 Task: Create a due date automation trigger when advanced on, 2 working days after a card is due add fields without custom field "Resume" set to a number greater than 1 and greater than 10 at 11:00 AM.
Action: Mouse moved to (1068, 326)
Screenshot: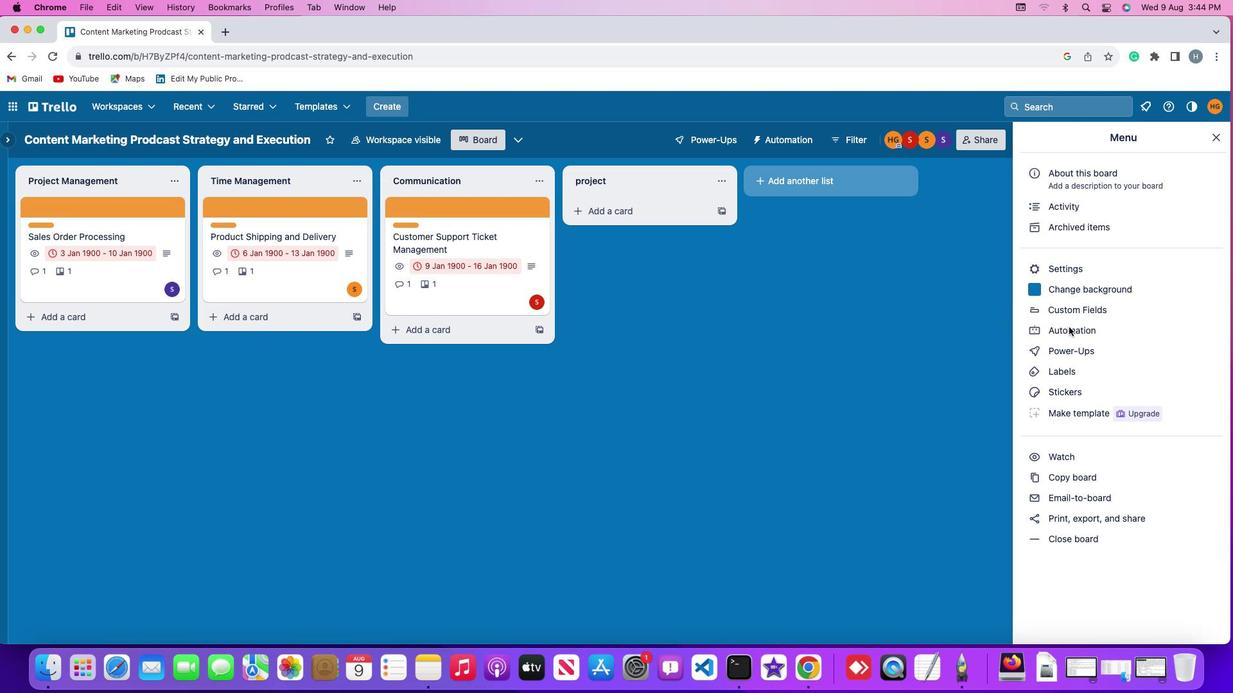 
Action: Mouse pressed left at (1068, 326)
Screenshot: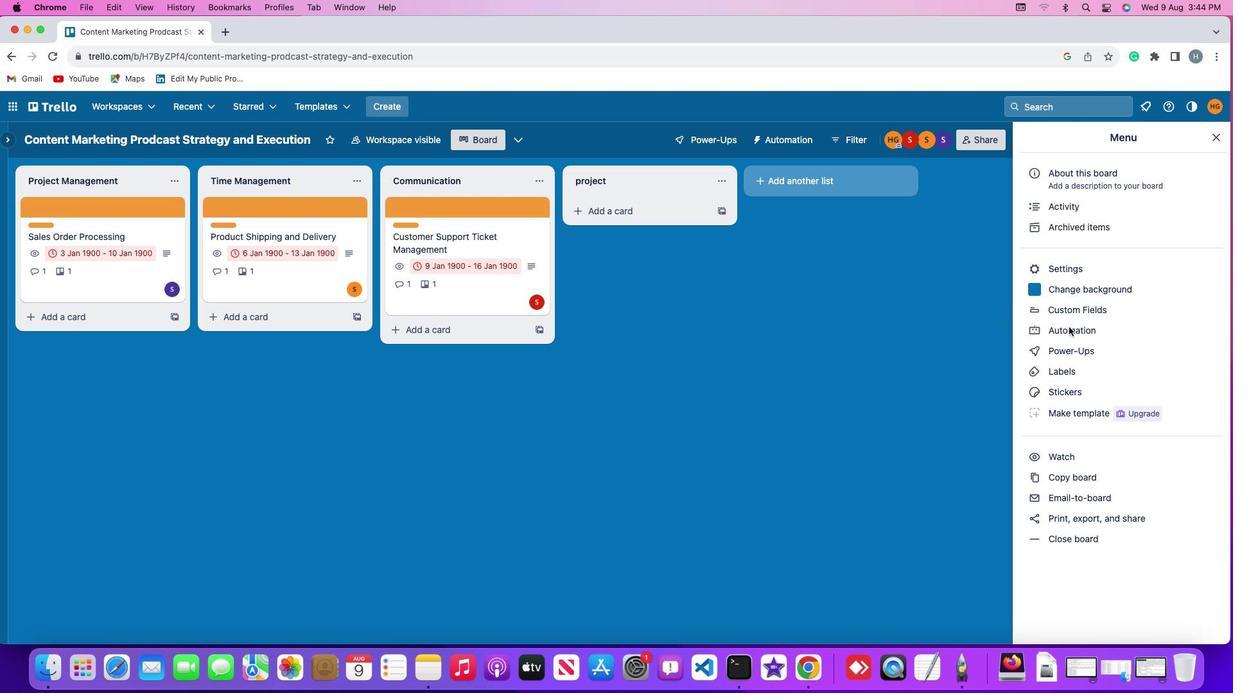 
Action: Mouse pressed left at (1068, 326)
Screenshot: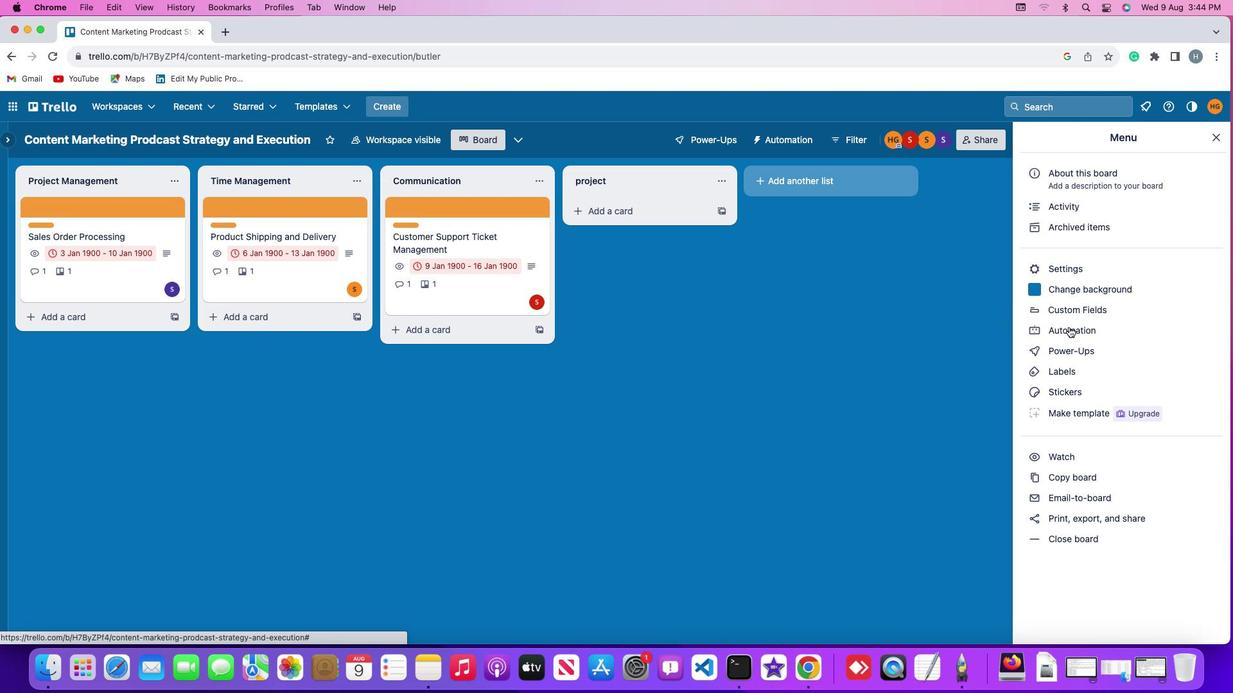 
Action: Mouse moved to (61, 299)
Screenshot: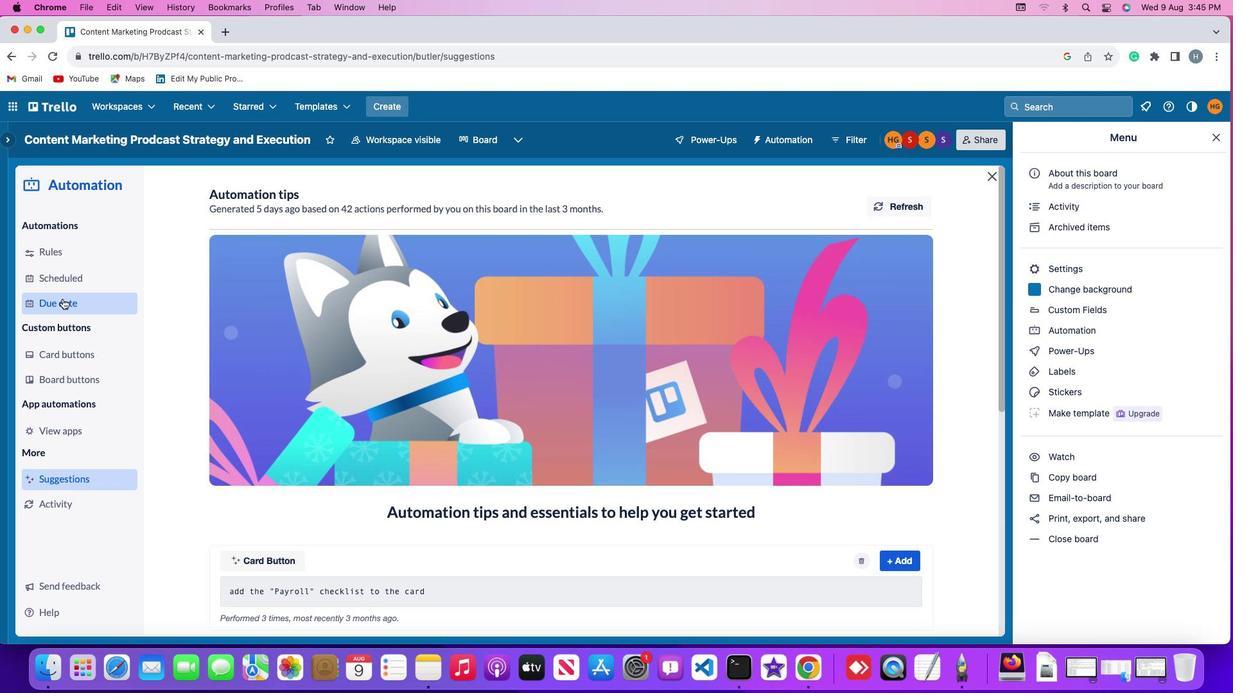
Action: Mouse pressed left at (61, 299)
Screenshot: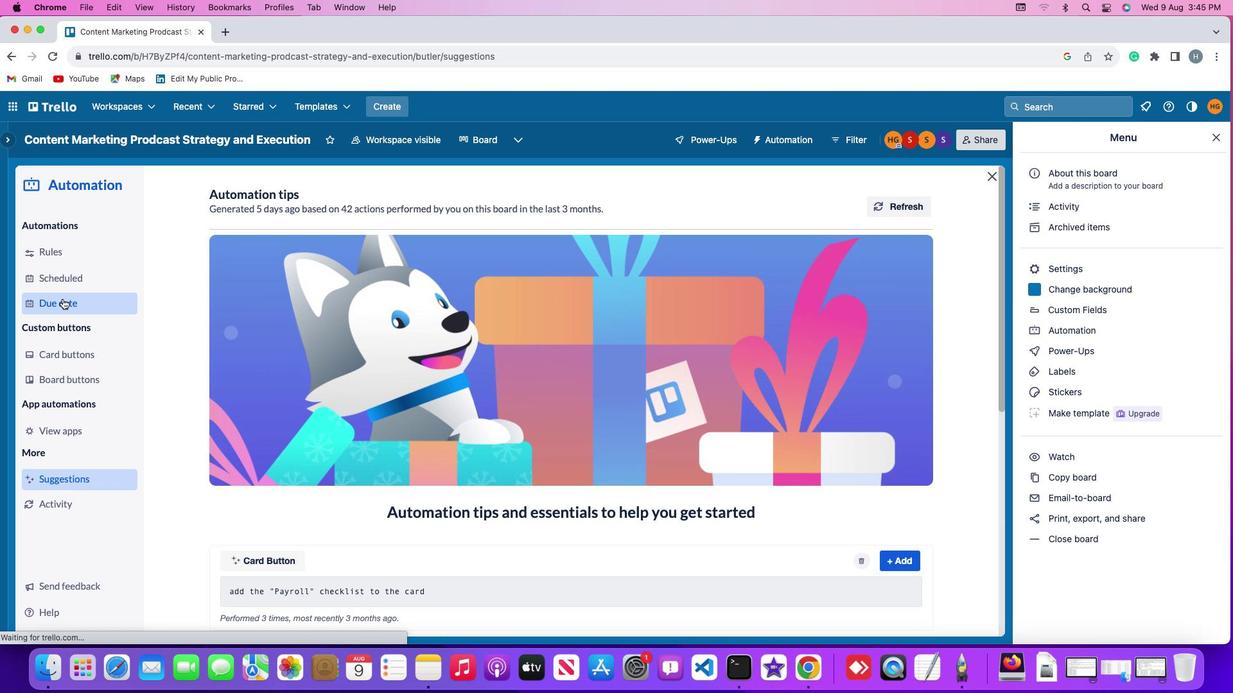 
Action: Mouse moved to (870, 201)
Screenshot: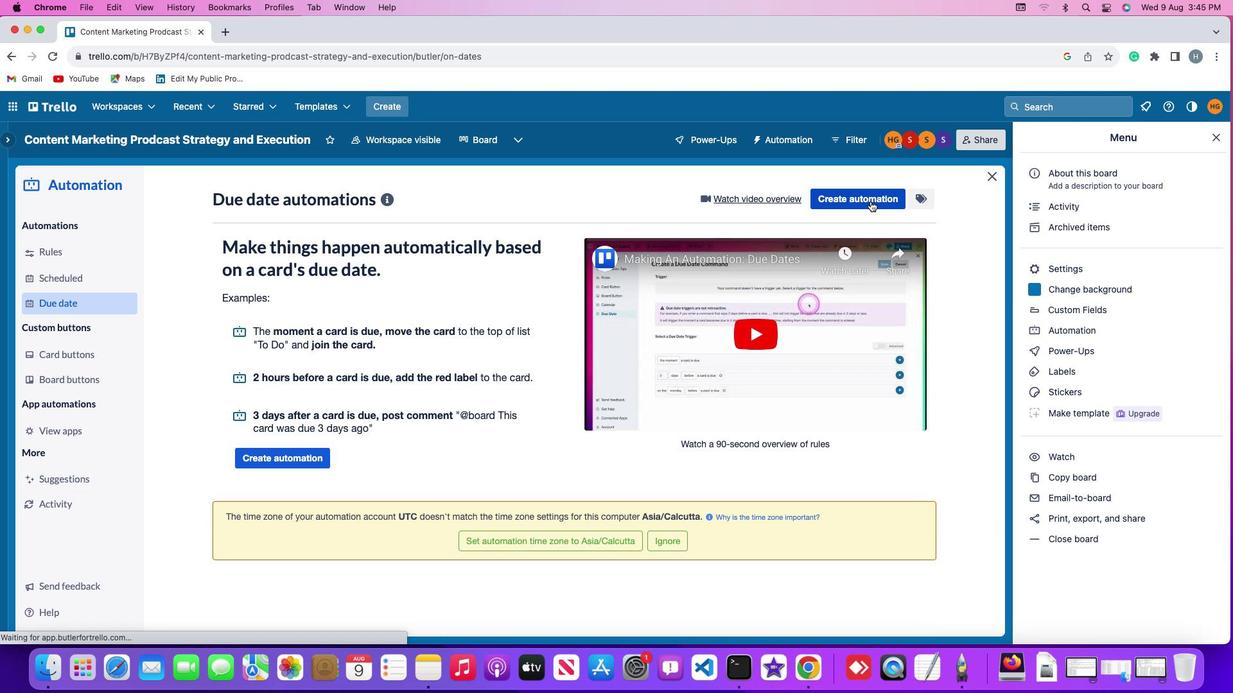 
Action: Mouse pressed left at (870, 201)
Screenshot: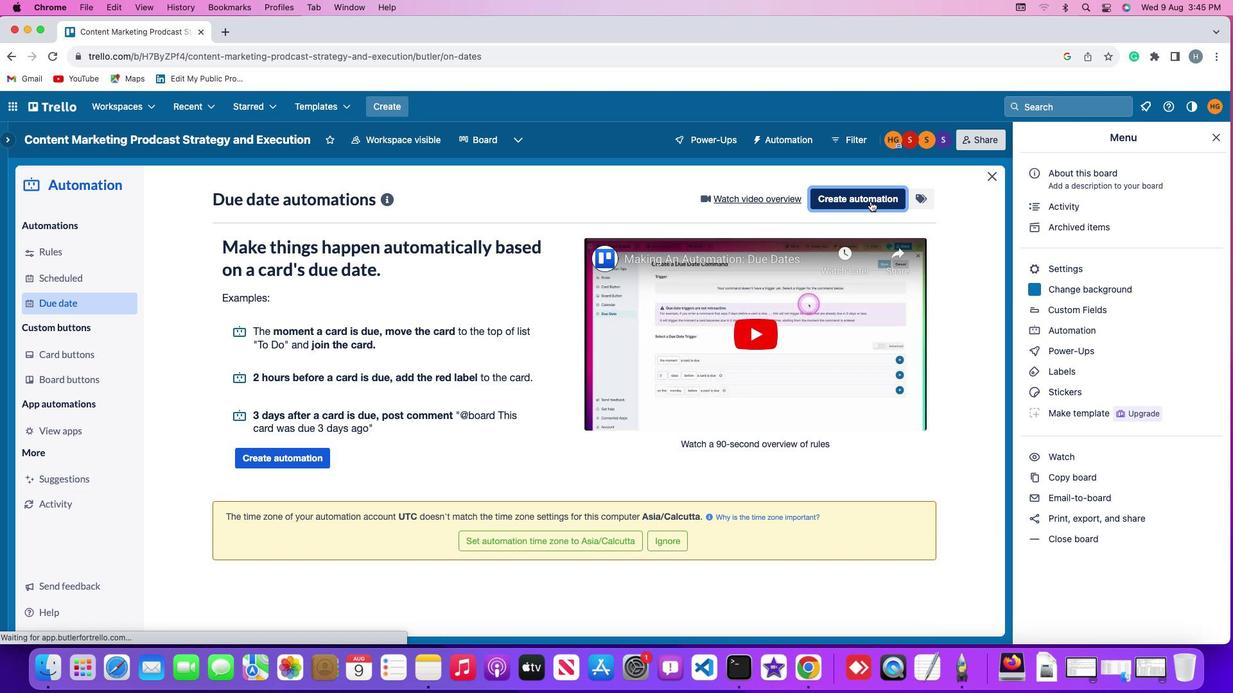 
Action: Mouse moved to (258, 325)
Screenshot: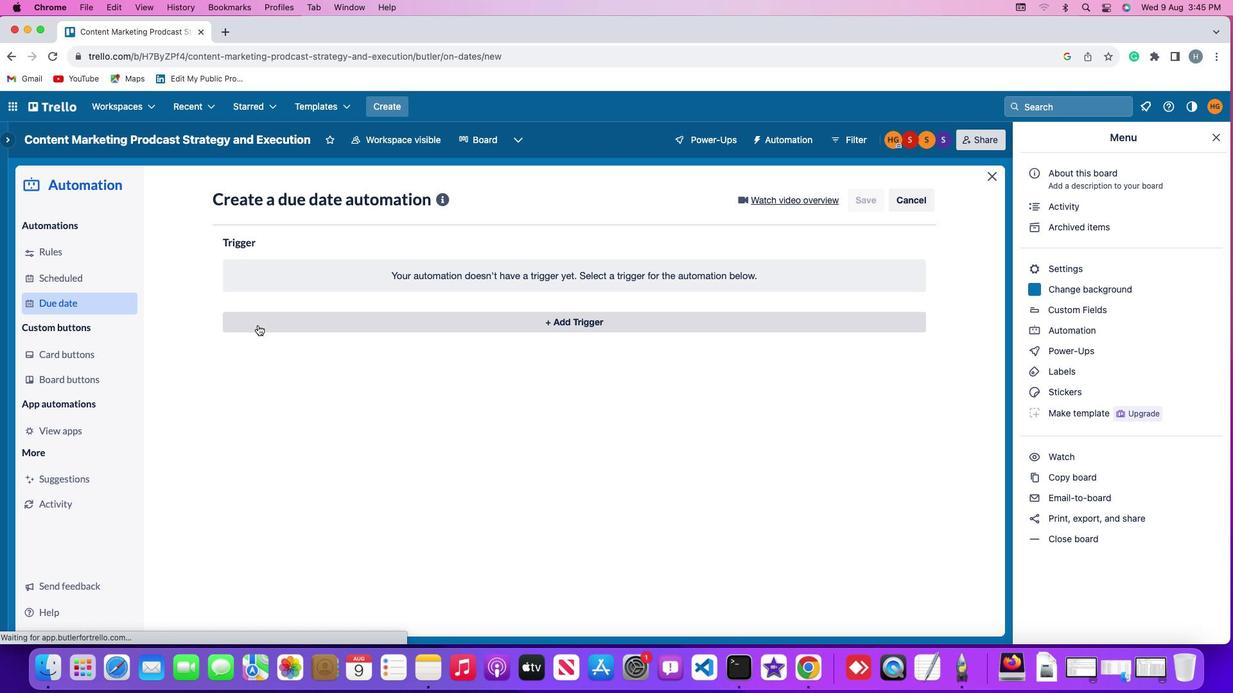 
Action: Mouse pressed left at (258, 325)
Screenshot: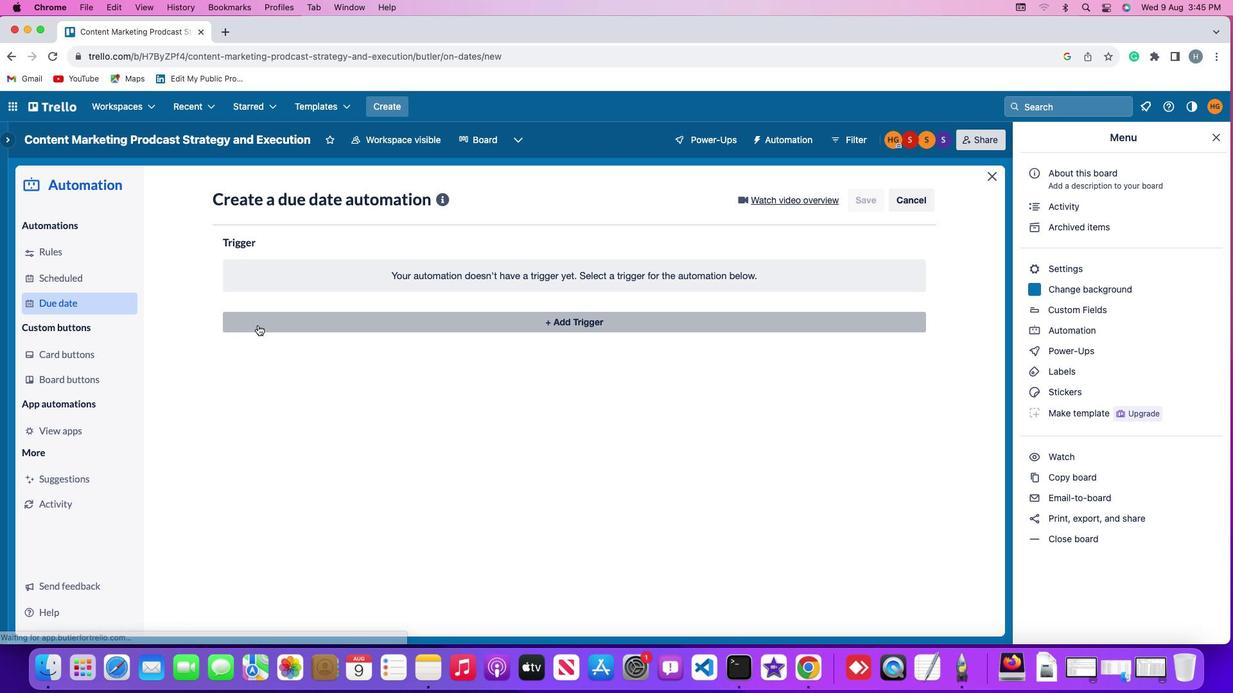 
Action: Mouse moved to (251, 515)
Screenshot: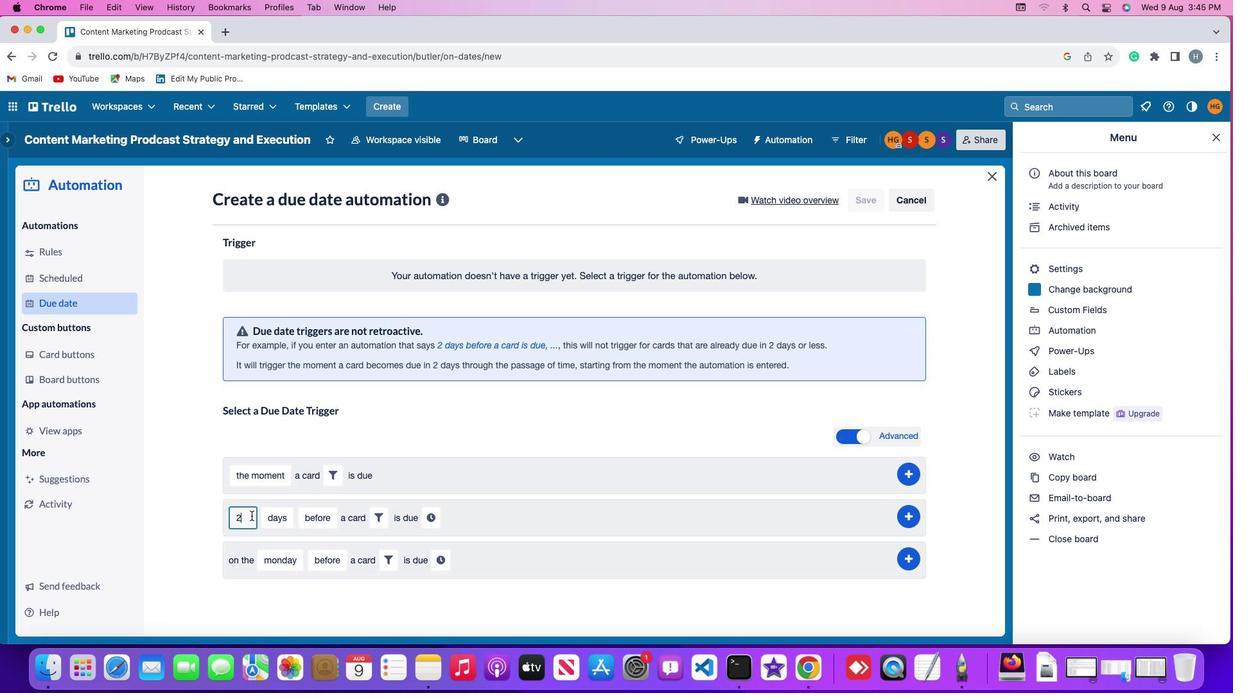 
Action: Mouse pressed left at (251, 515)
Screenshot: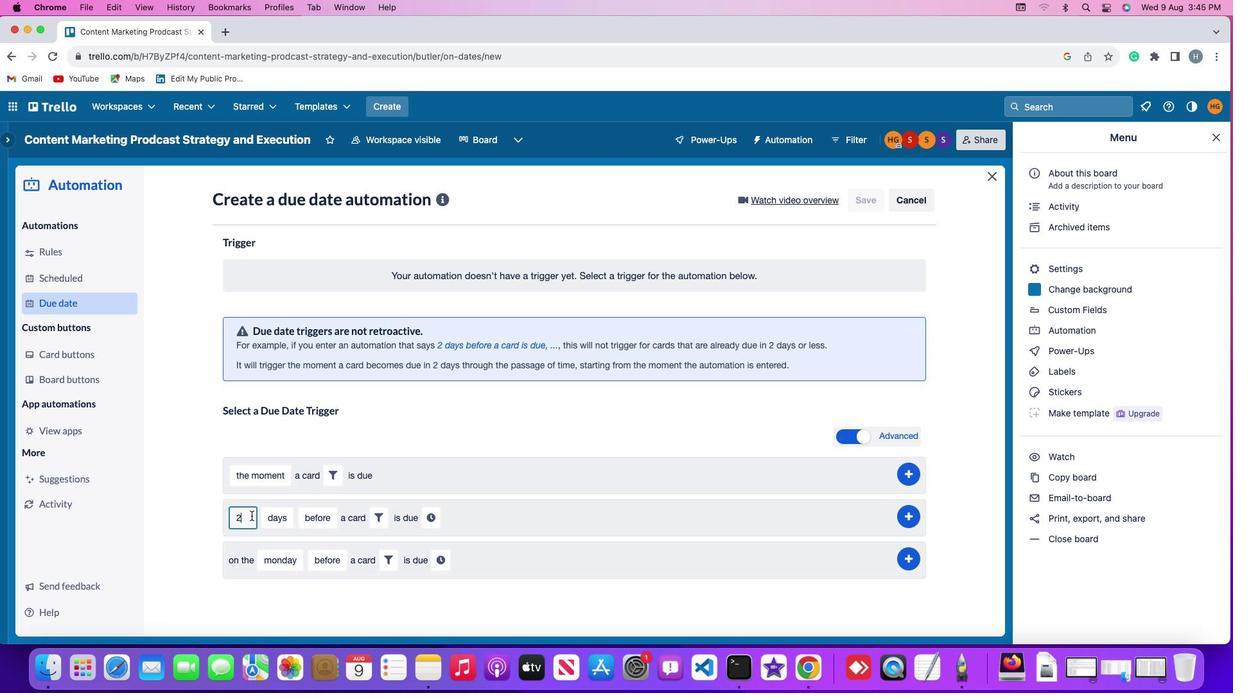 
Action: Mouse moved to (251, 516)
Screenshot: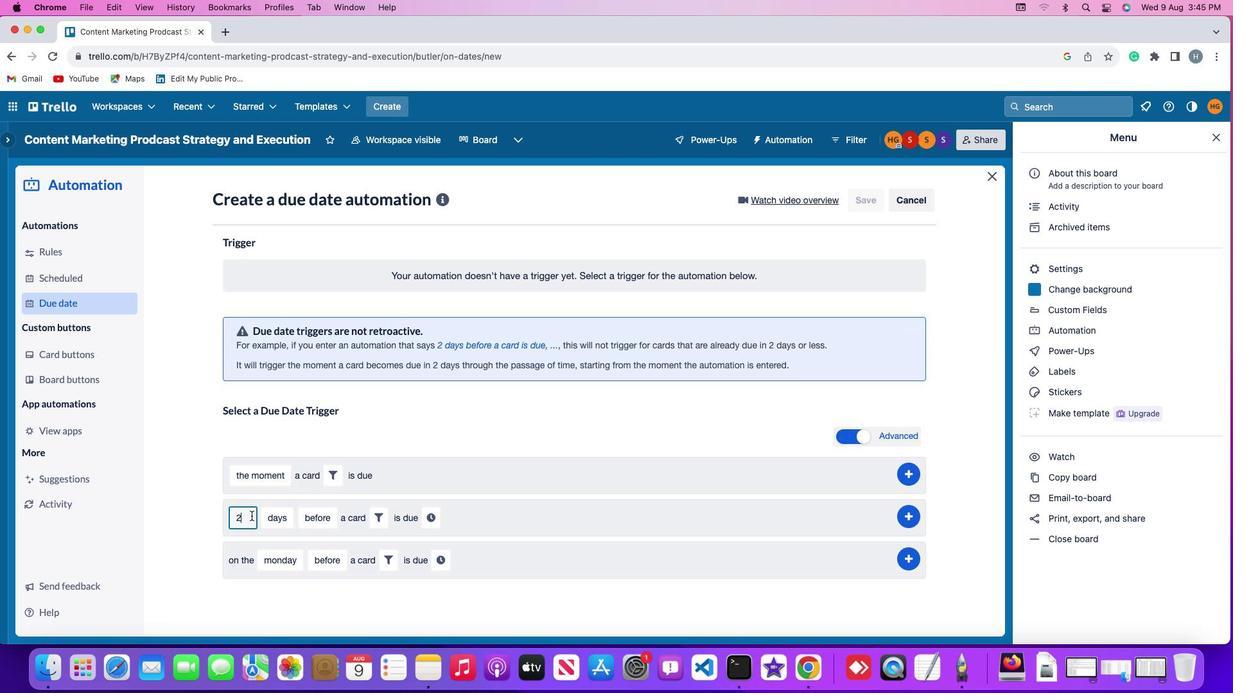 
Action: Key pressed Key.backspace'2'
Screenshot: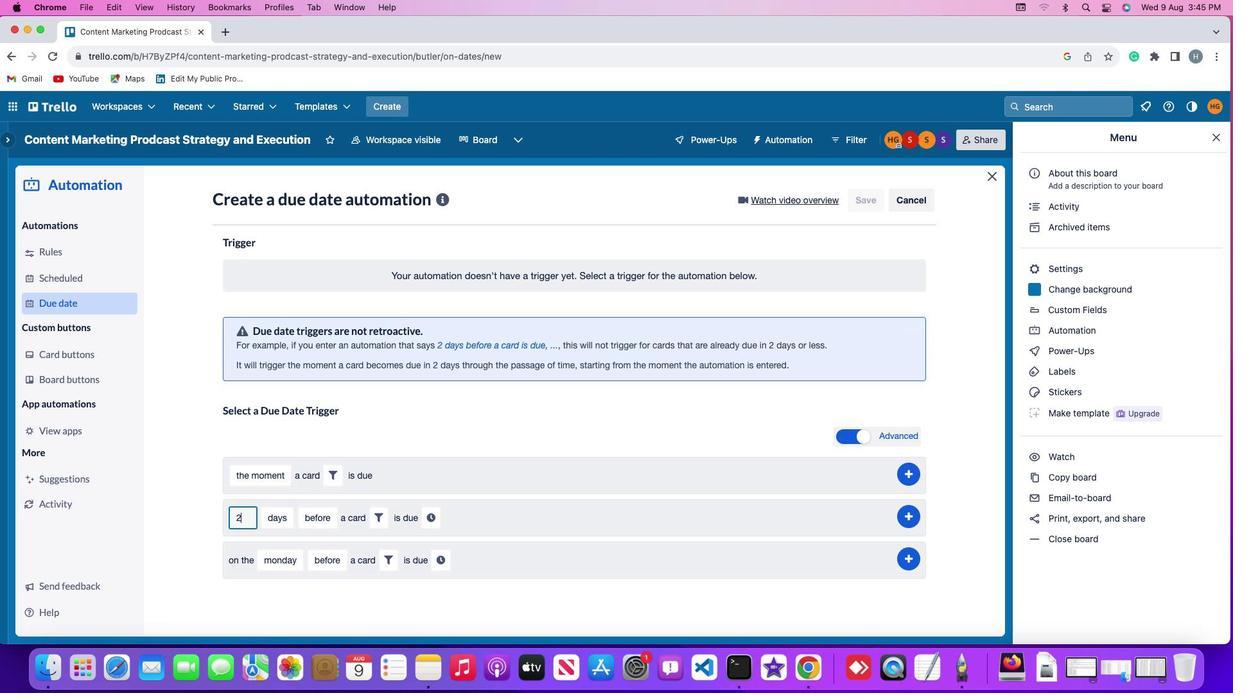 
Action: Mouse moved to (281, 517)
Screenshot: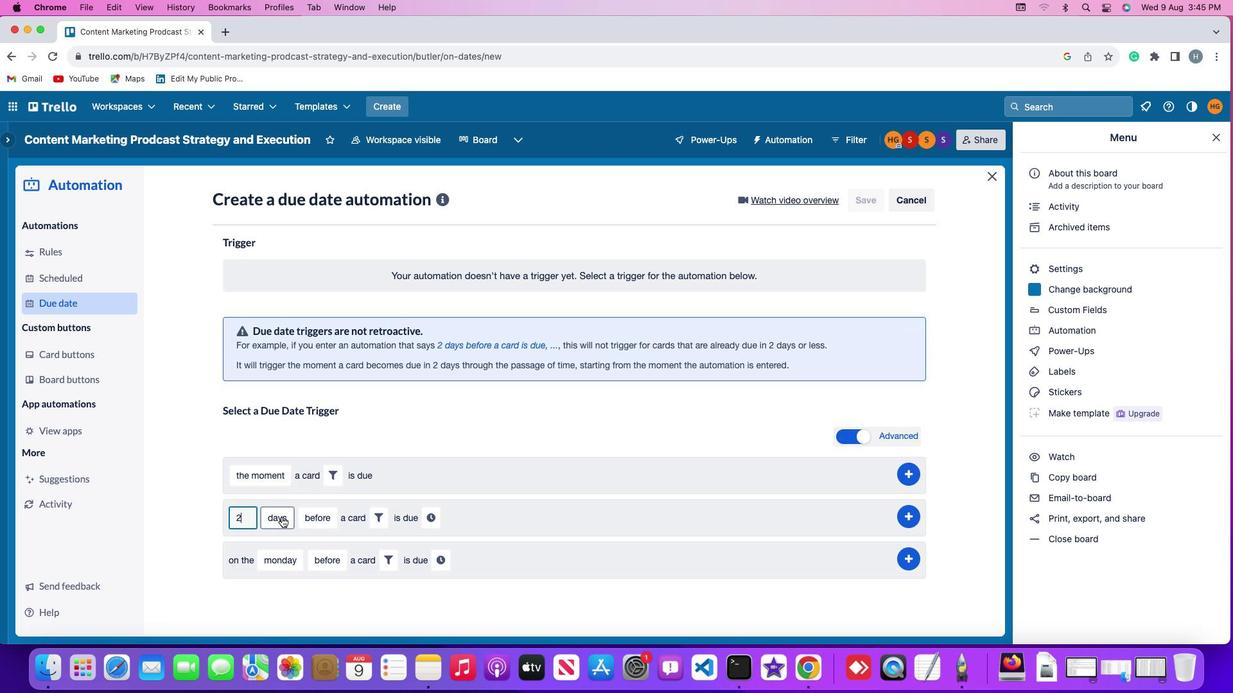 
Action: Mouse pressed left at (281, 517)
Screenshot: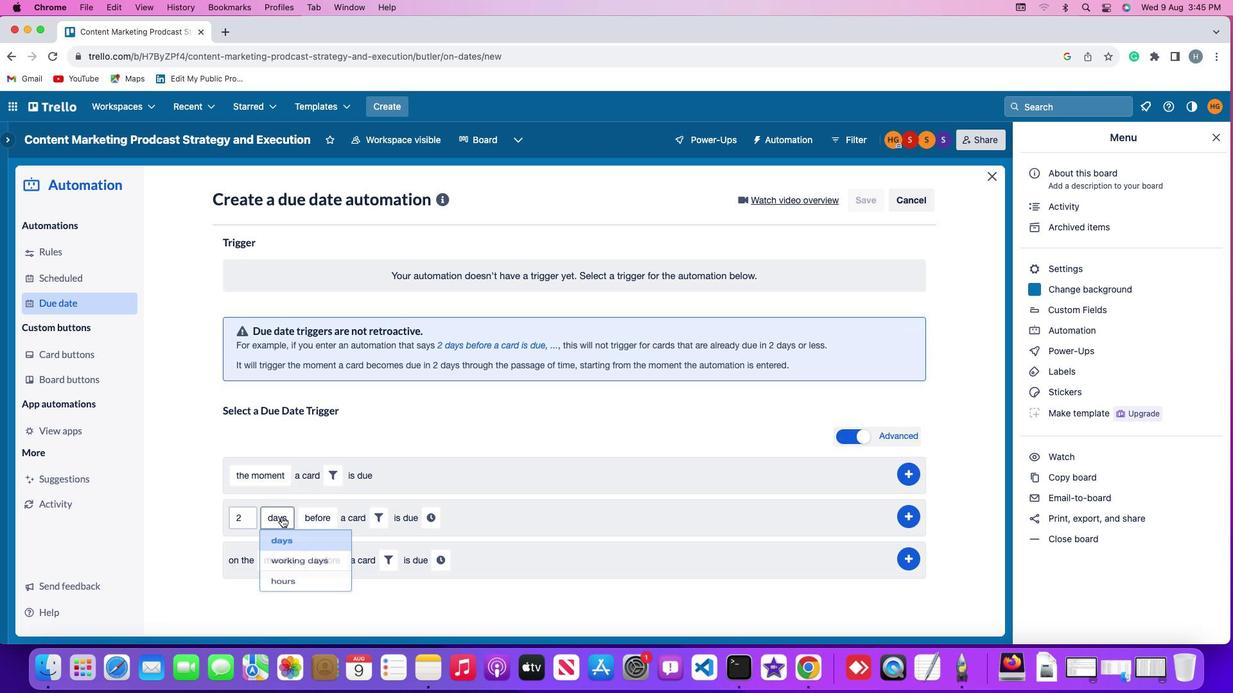 
Action: Mouse moved to (288, 565)
Screenshot: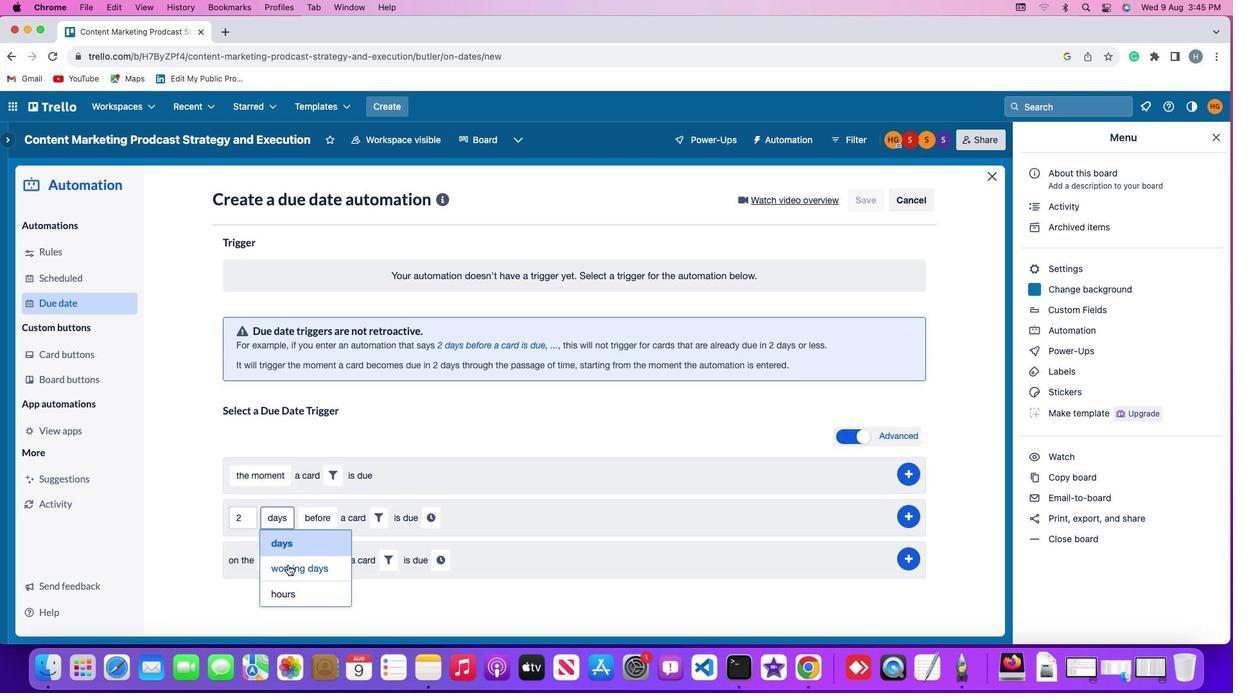 
Action: Mouse pressed left at (288, 565)
Screenshot: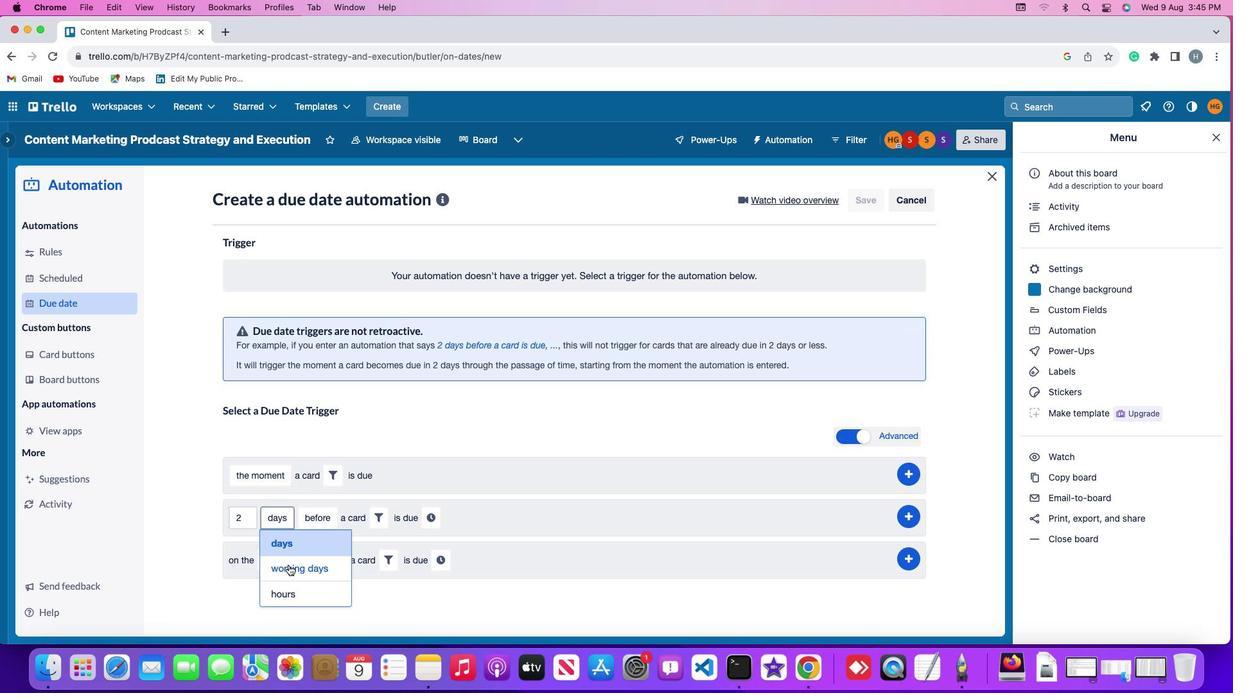 
Action: Mouse moved to (347, 518)
Screenshot: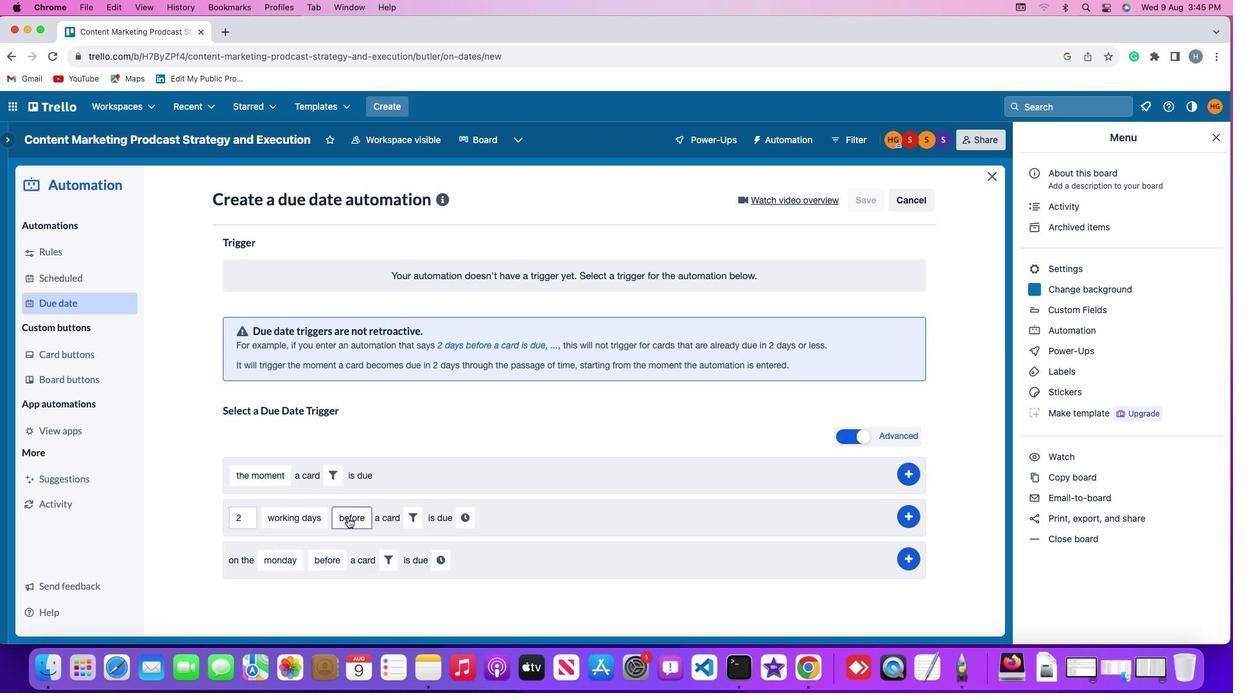 
Action: Mouse pressed left at (347, 518)
Screenshot: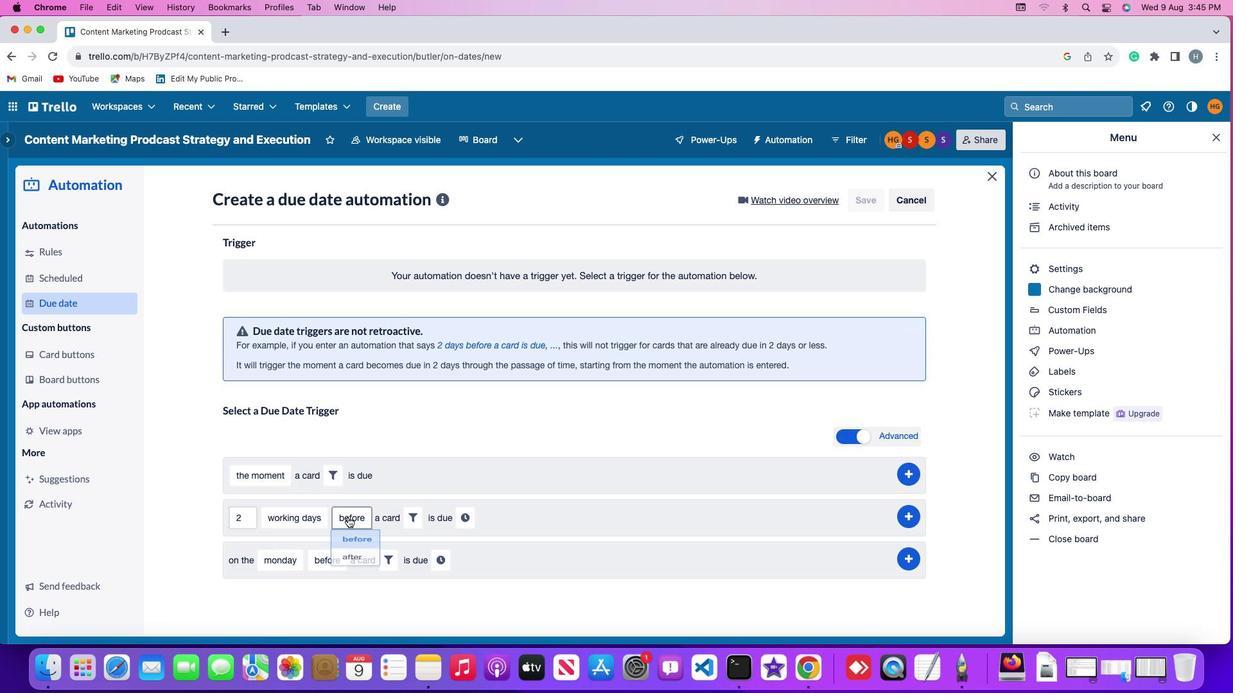 
Action: Mouse moved to (354, 569)
Screenshot: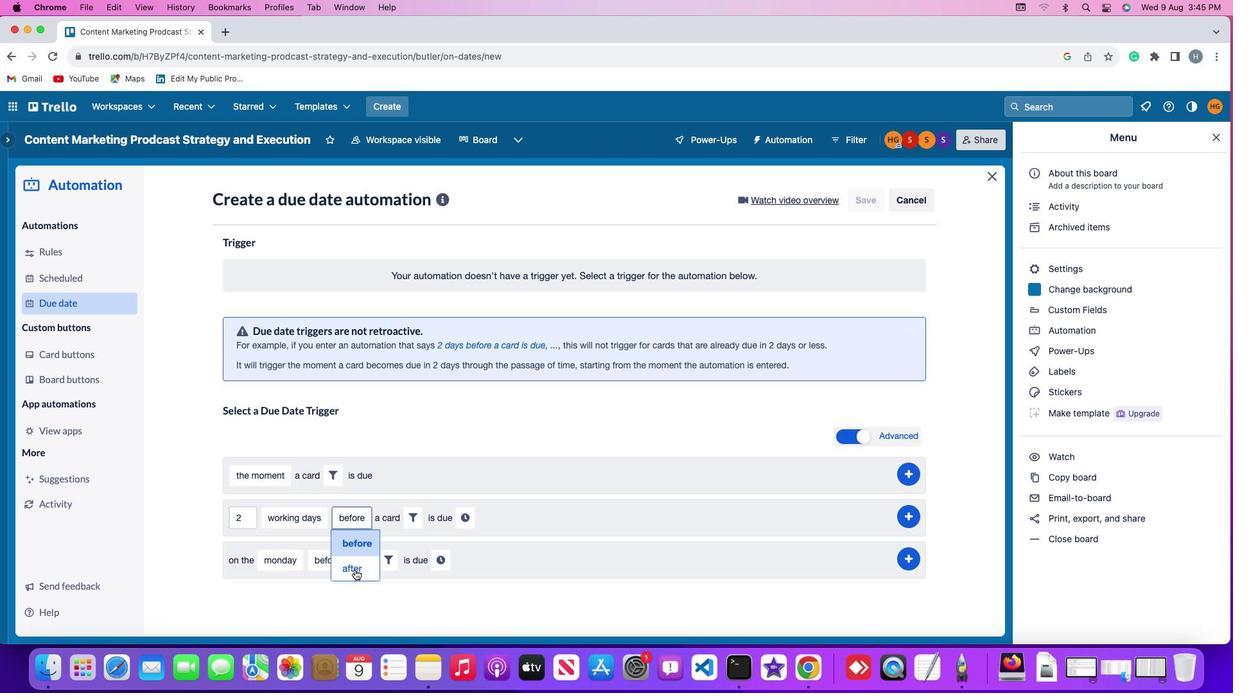 
Action: Mouse pressed left at (354, 569)
Screenshot: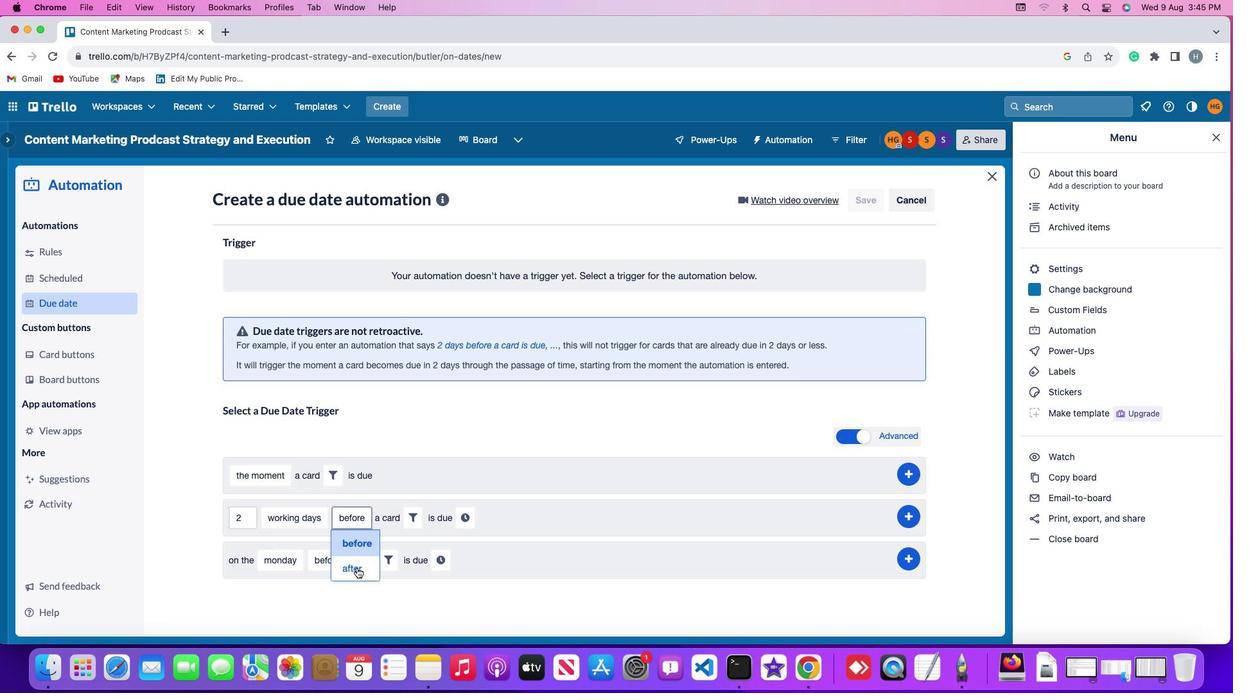 
Action: Mouse moved to (412, 516)
Screenshot: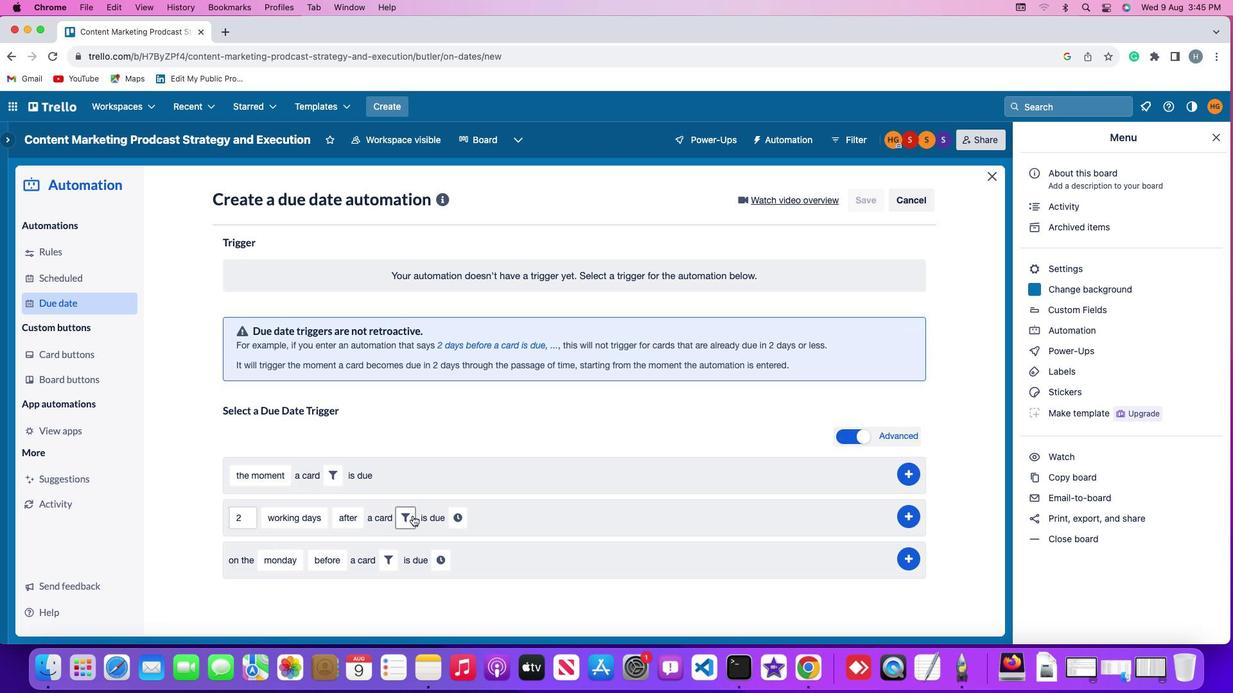 
Action: Mouse pressed left at (412, 516)
Screenshot: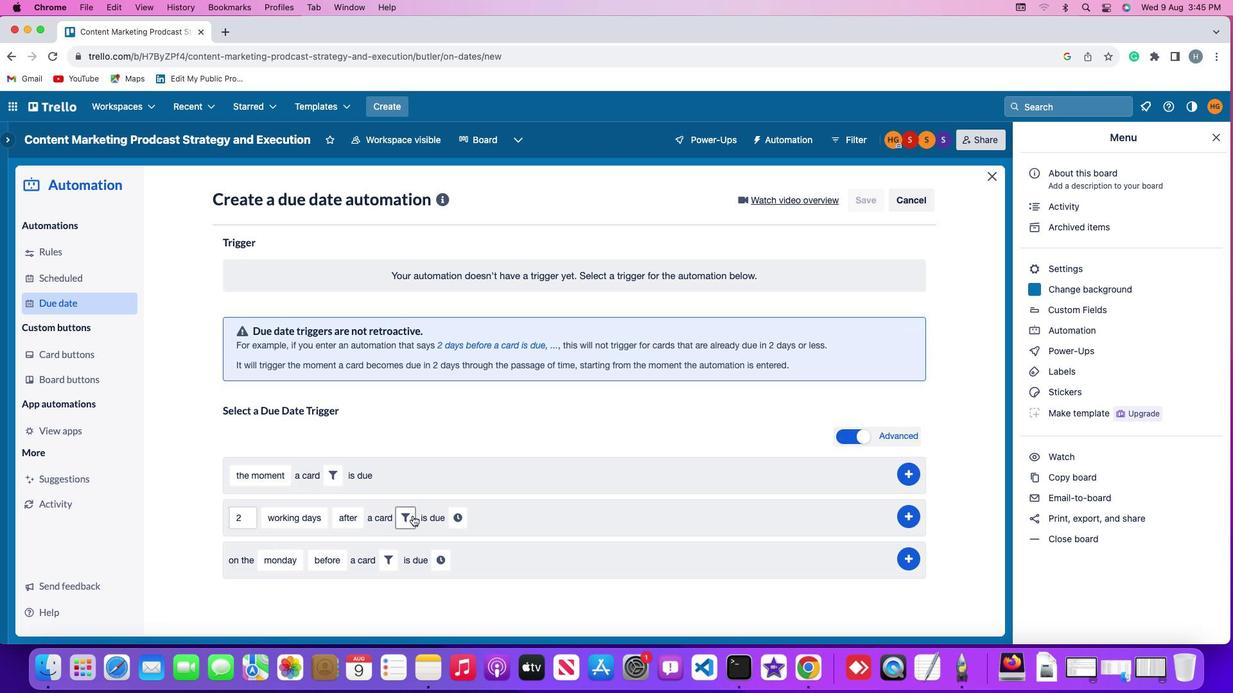 
Action: Mouse moved to (618, 556)
Screenshot: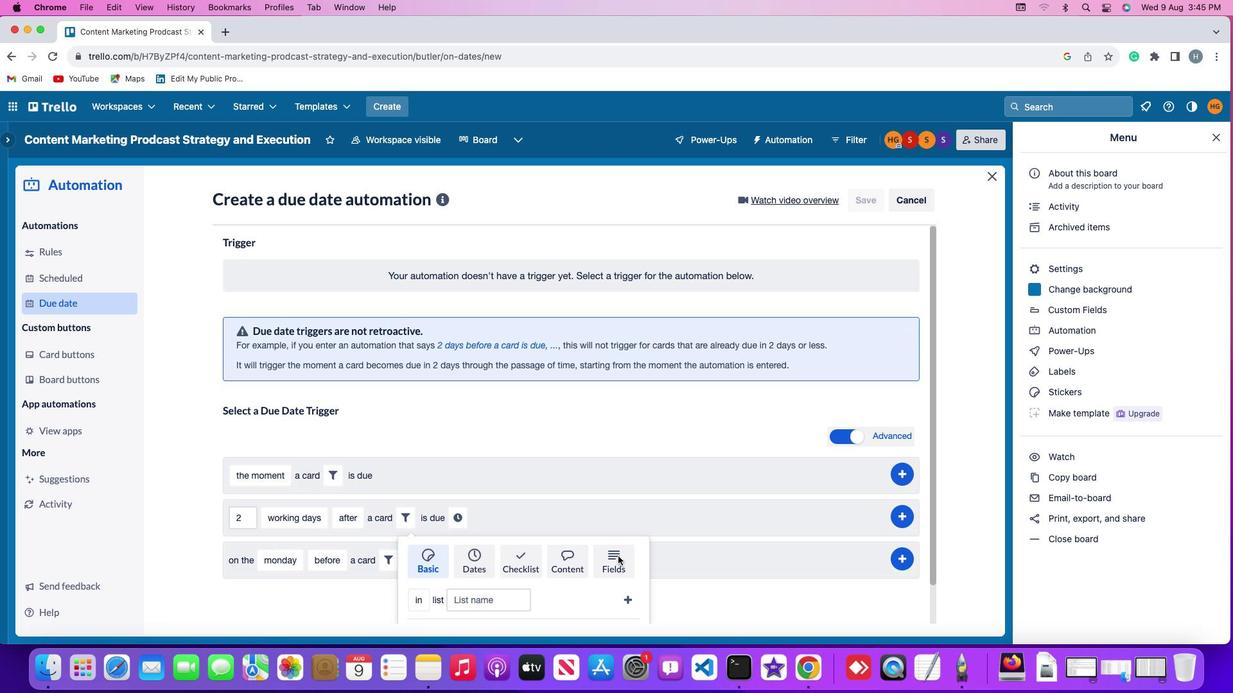 
Action: Mouse pressed left at (618, 556)
Screenshot: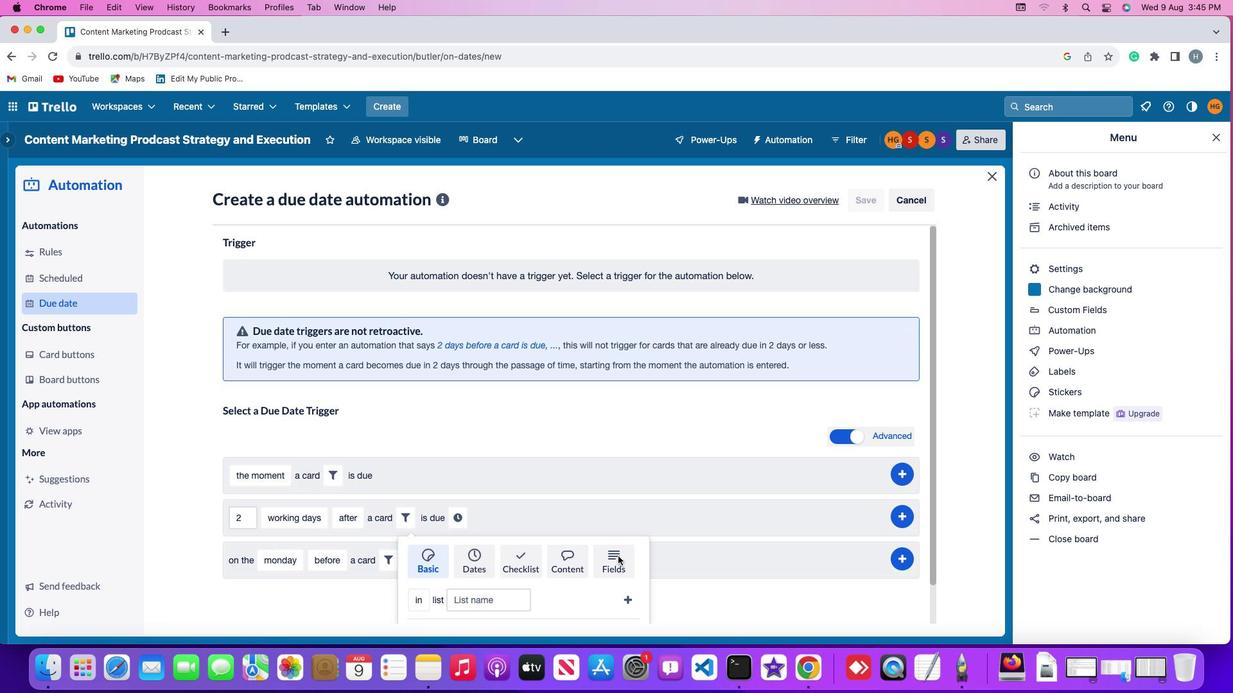 
Action: Mouse moved to (325, 592)
Screenshot: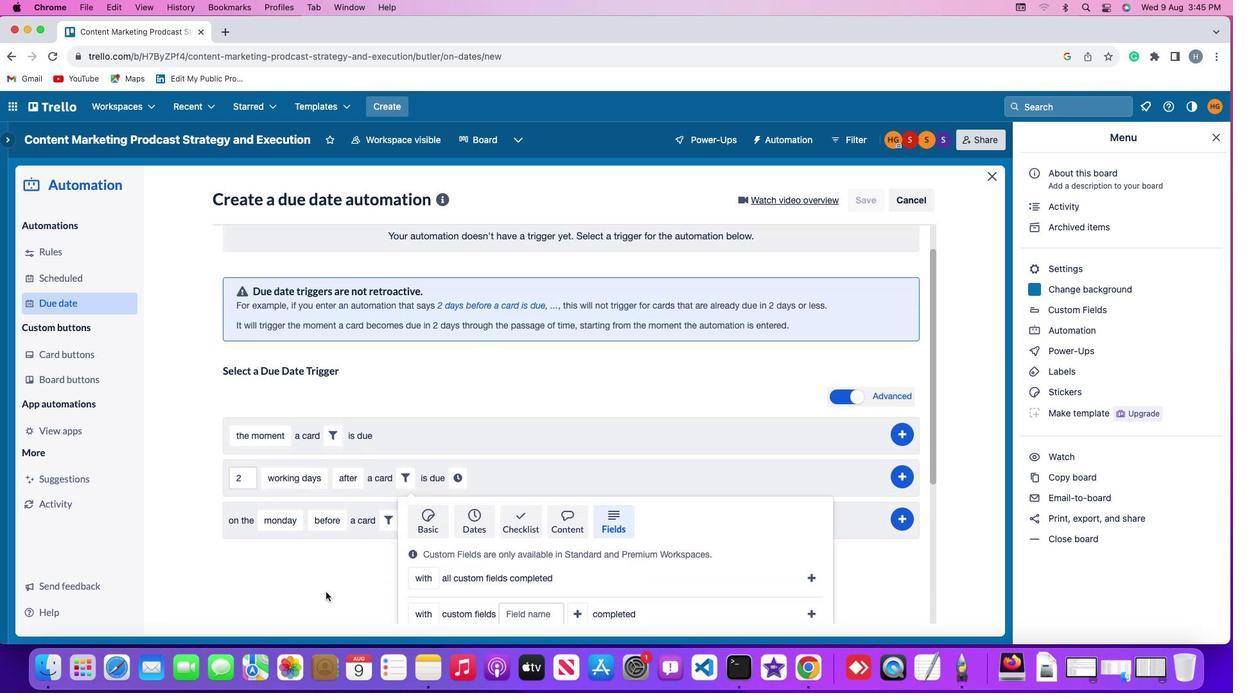 
Action: Mouse scrolled (325, 592) with delta (0, 0)
Screenshot: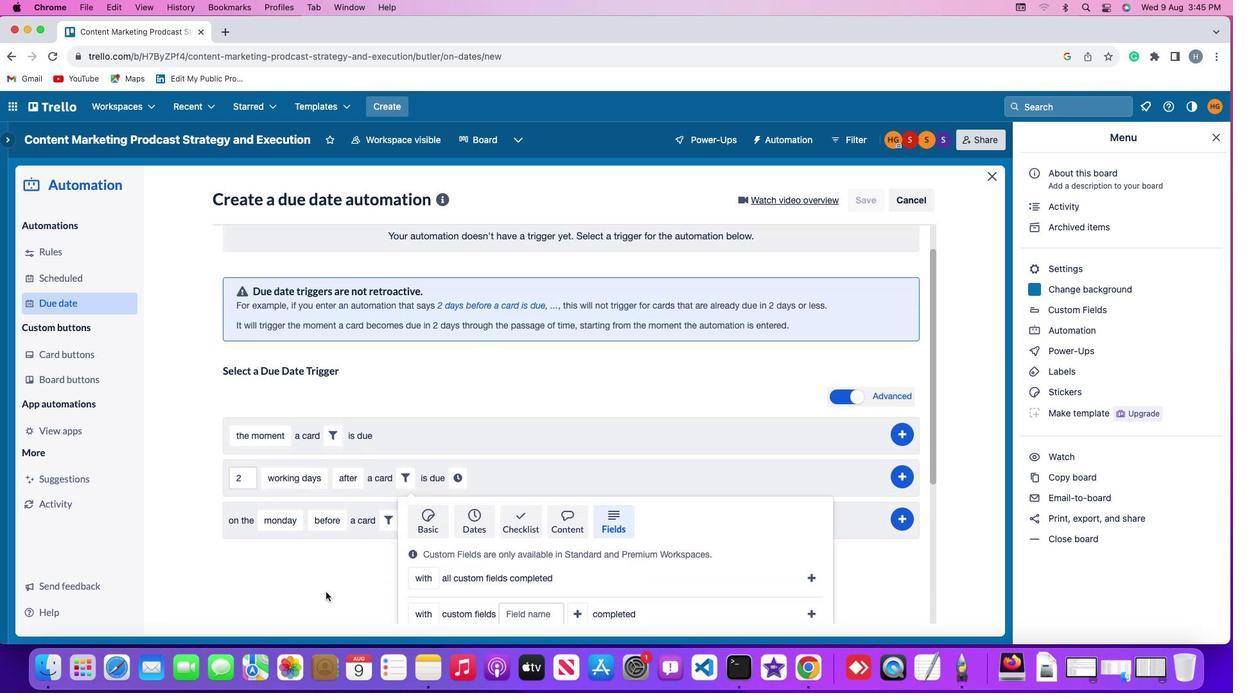 
Action: Mouse scrolled (325, 592) with delta (0, 0)
Screenshot: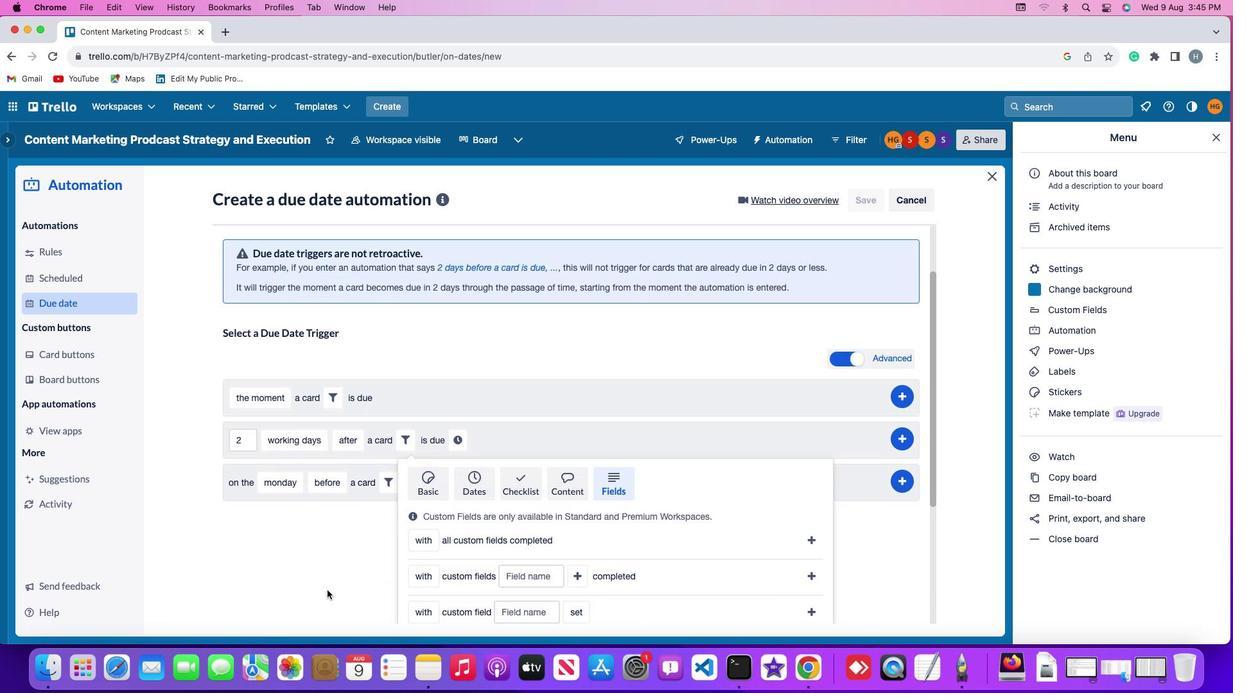 
Action: Mouse scrolled (325, 592) with delta (0, -1)
Screenshot: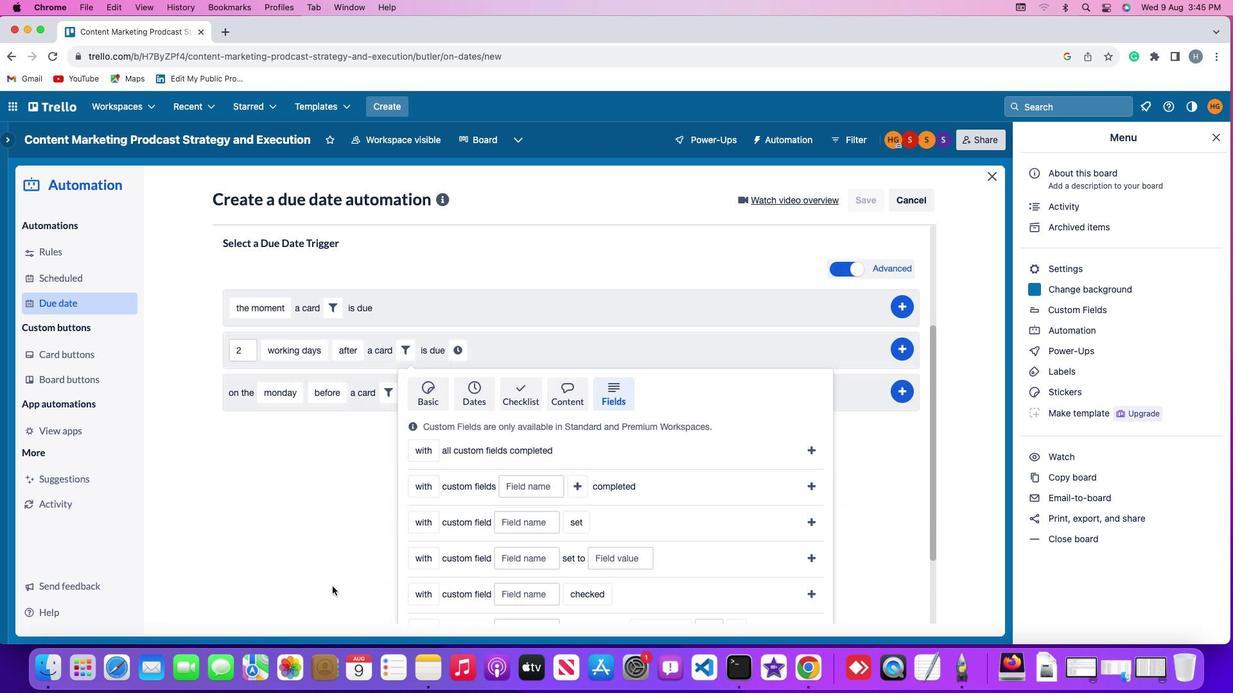 
Action: Mouse scrolled (325, 592) with delta (0, -3)
Screenshot: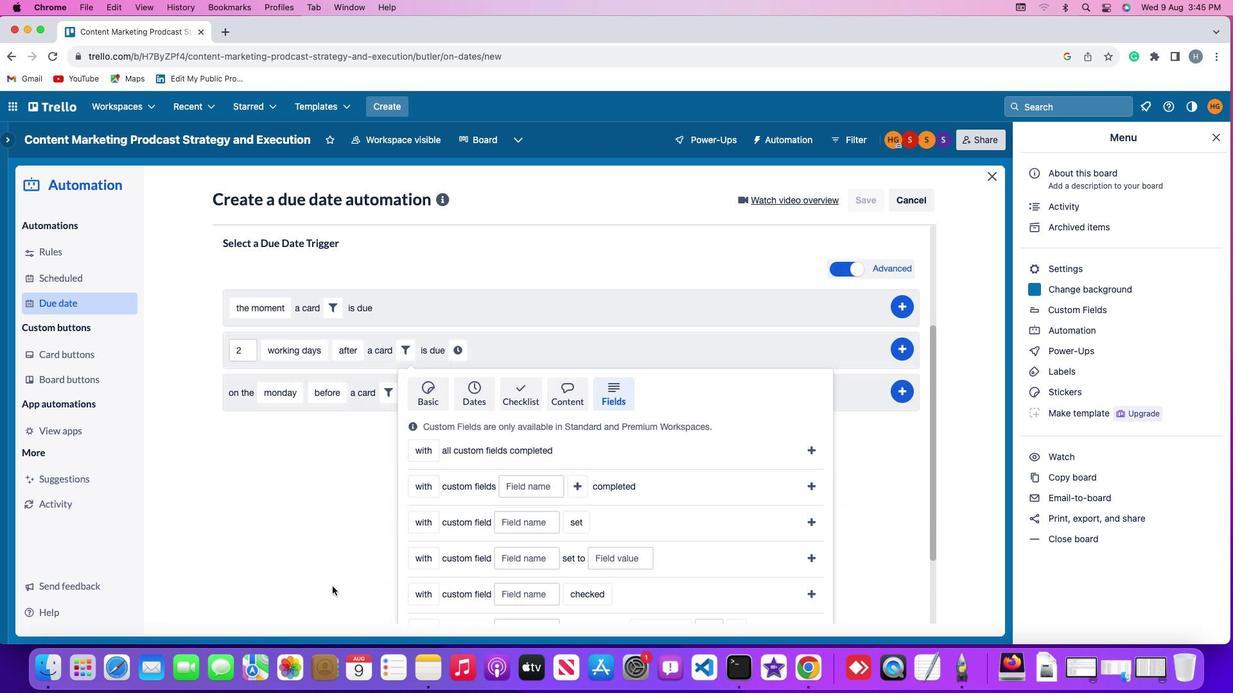 
Action: Mouse scrolled (325, 592) with delta (0, -3)
Screenshot: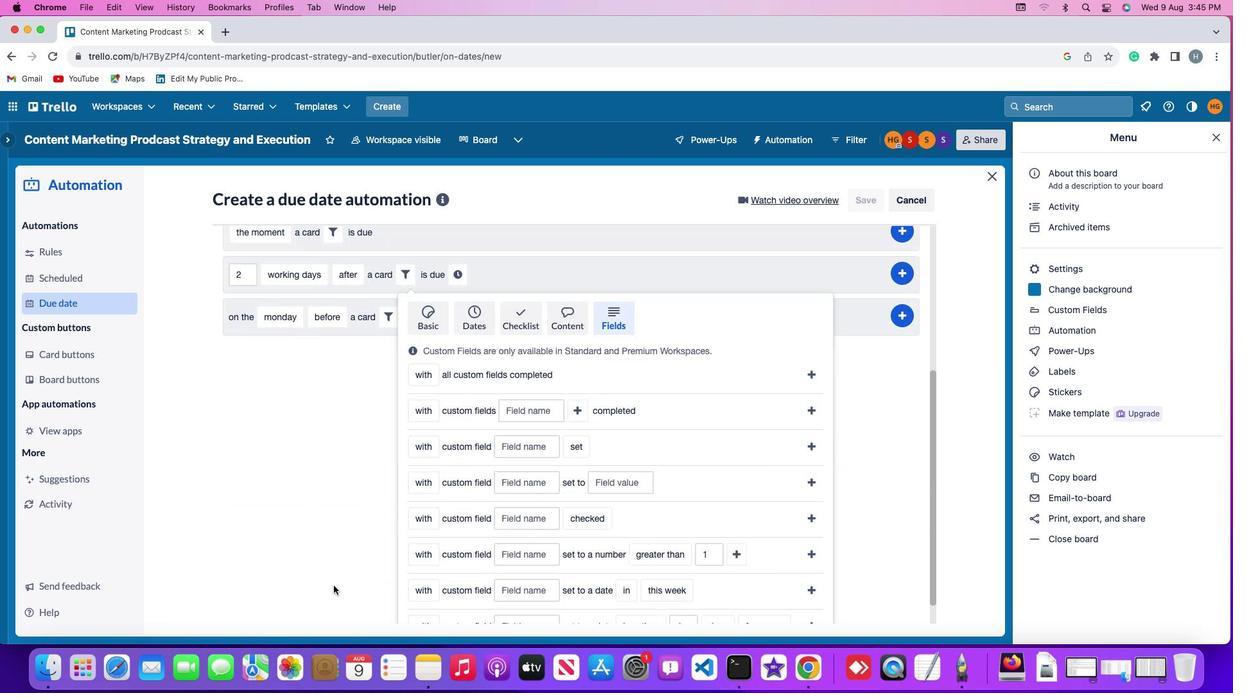 
Action: Mouse moved to (333, 585)
Screenshot: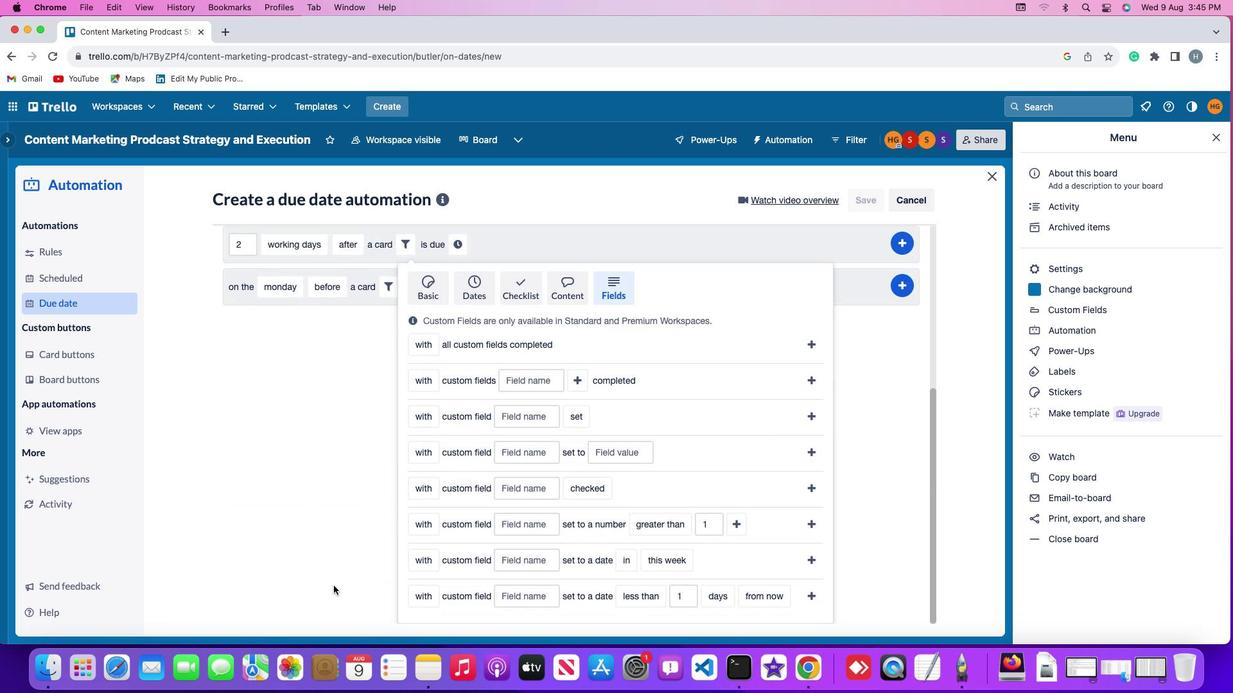 
Action: Mouse scrolled (333, 585) with delta (0, 0)
Screenshot: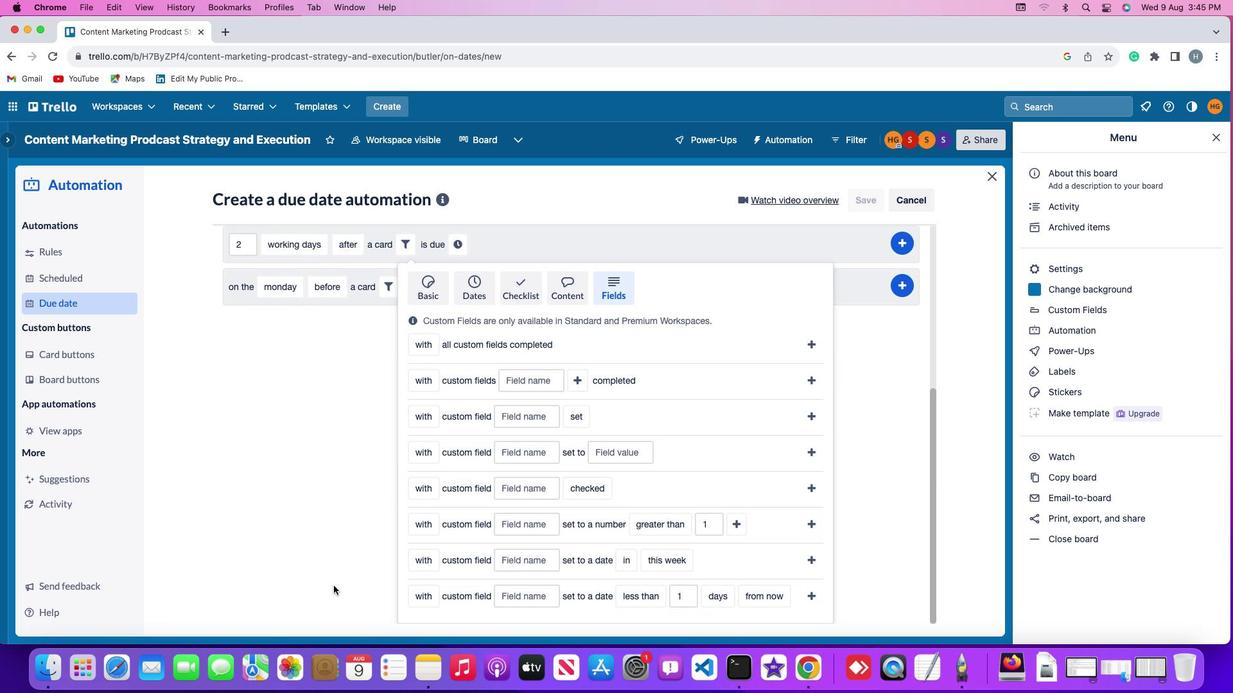 
Action: Mouse scrolled (333, 585) with delta (0, 0)
Screenshot: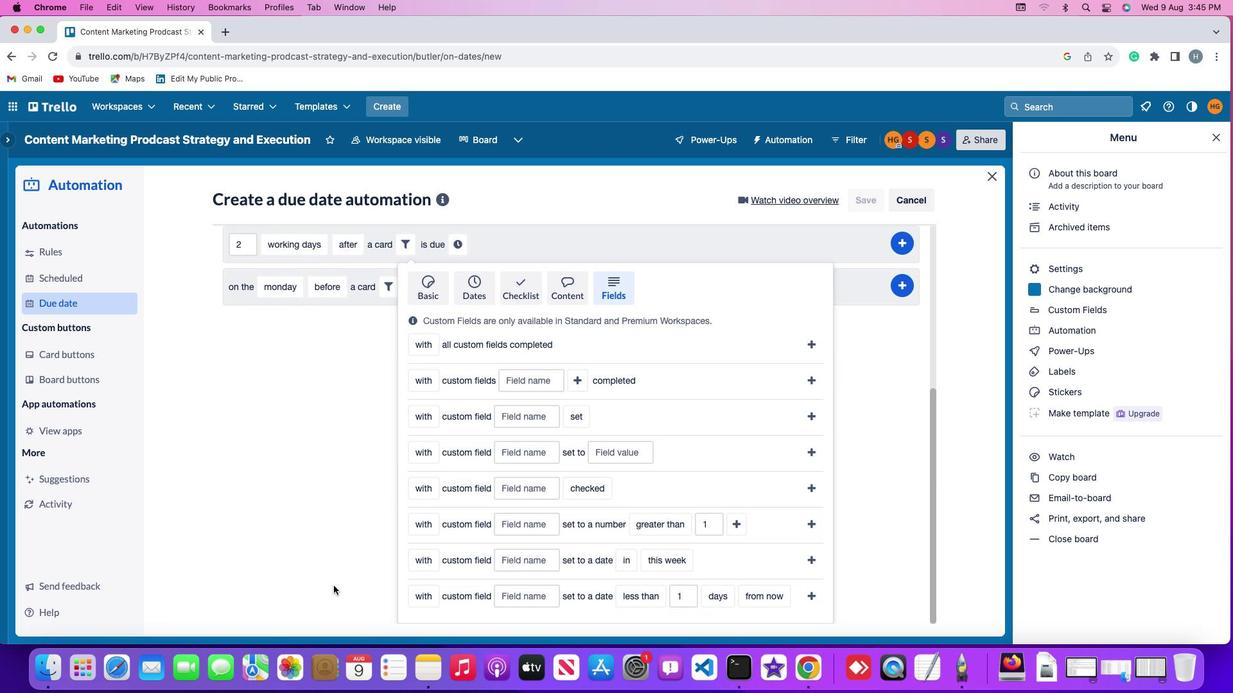 
Action: Mouse scrolled (333, 585) with delta (0, -1)
Screenshot: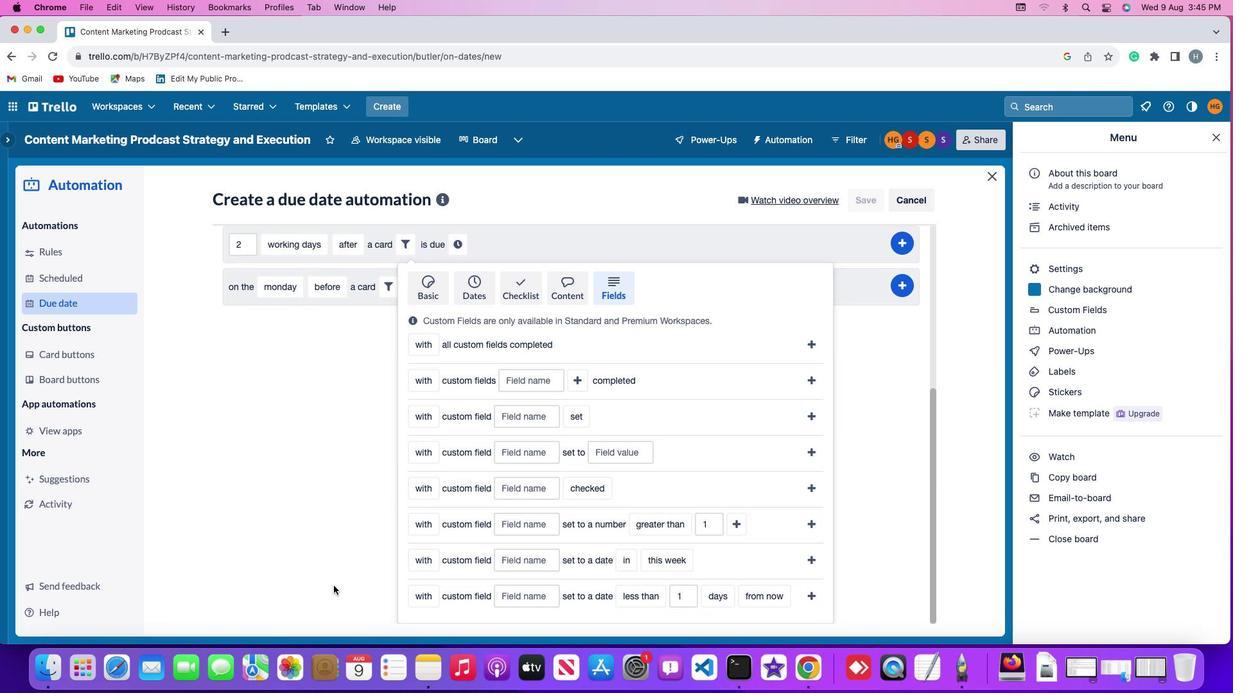 
Action: Mouse scrolled (333, 585) with delta (0, -3)
Screenshot: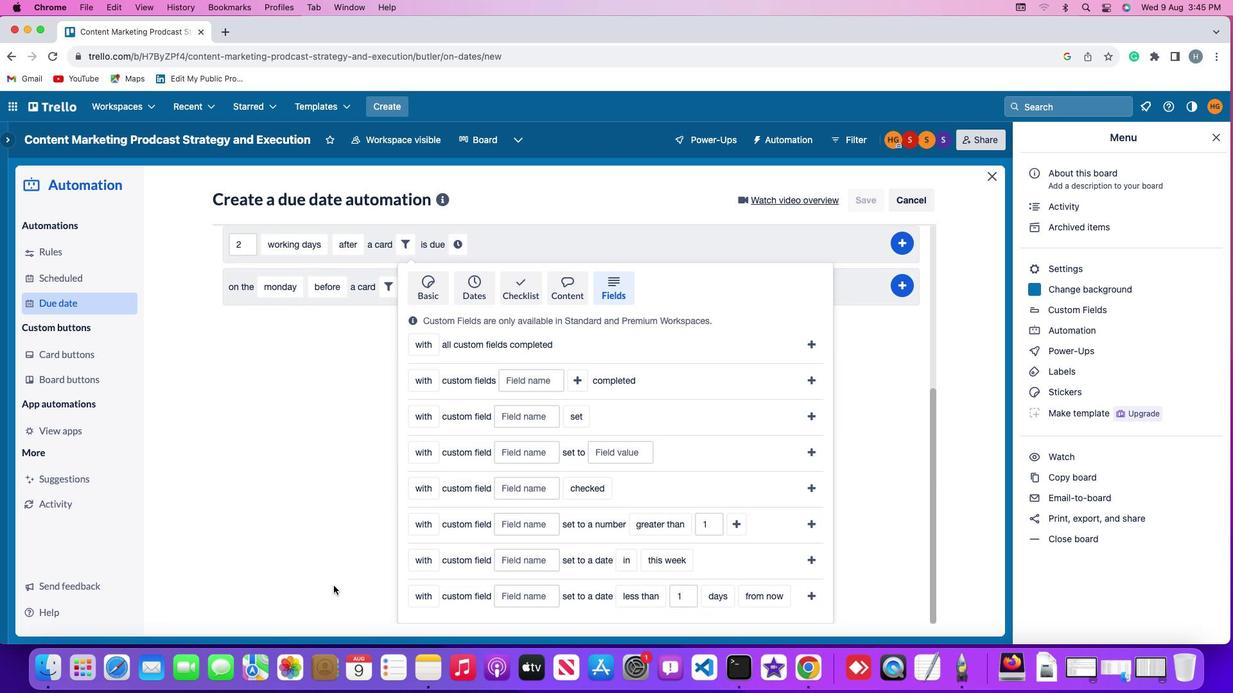 
Action: Mouse moved to (426, 524)
Screenshot: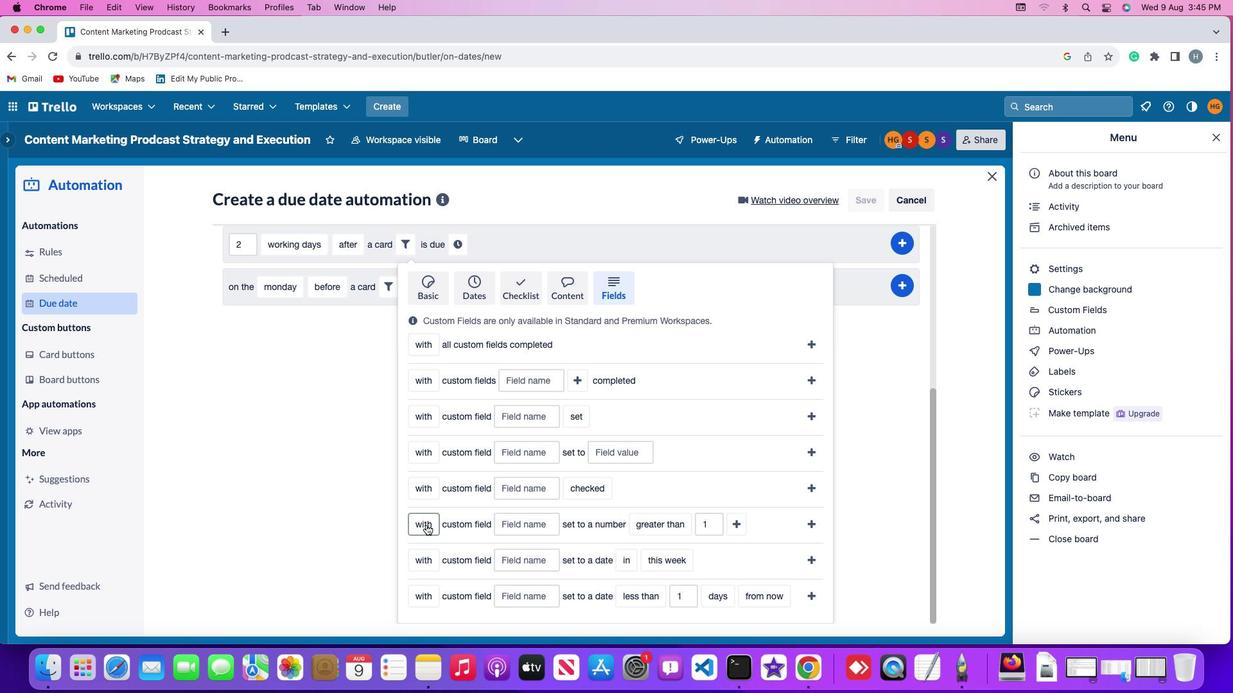 
Action: Mouse pressed left at (426, 524)
Screenshot: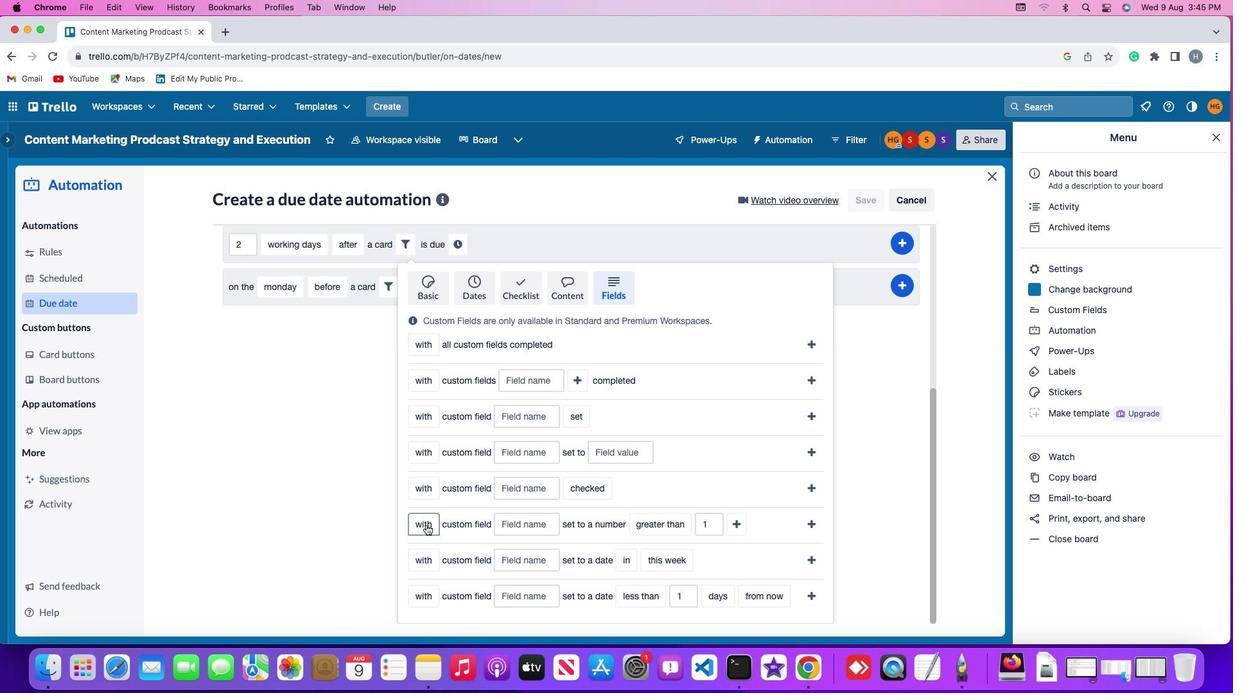 
Action: Mouse moved to (430, 574)
Screenshot: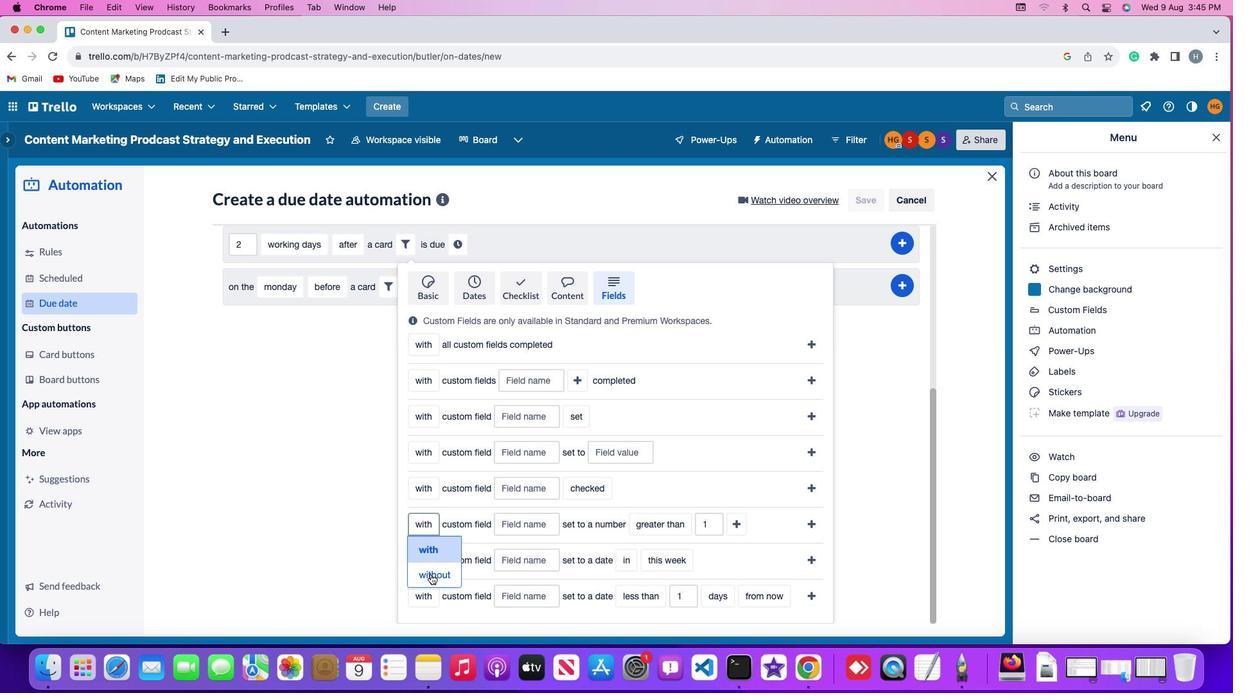 
Action: Mouse pressed left at (430, 574)
Screenshot: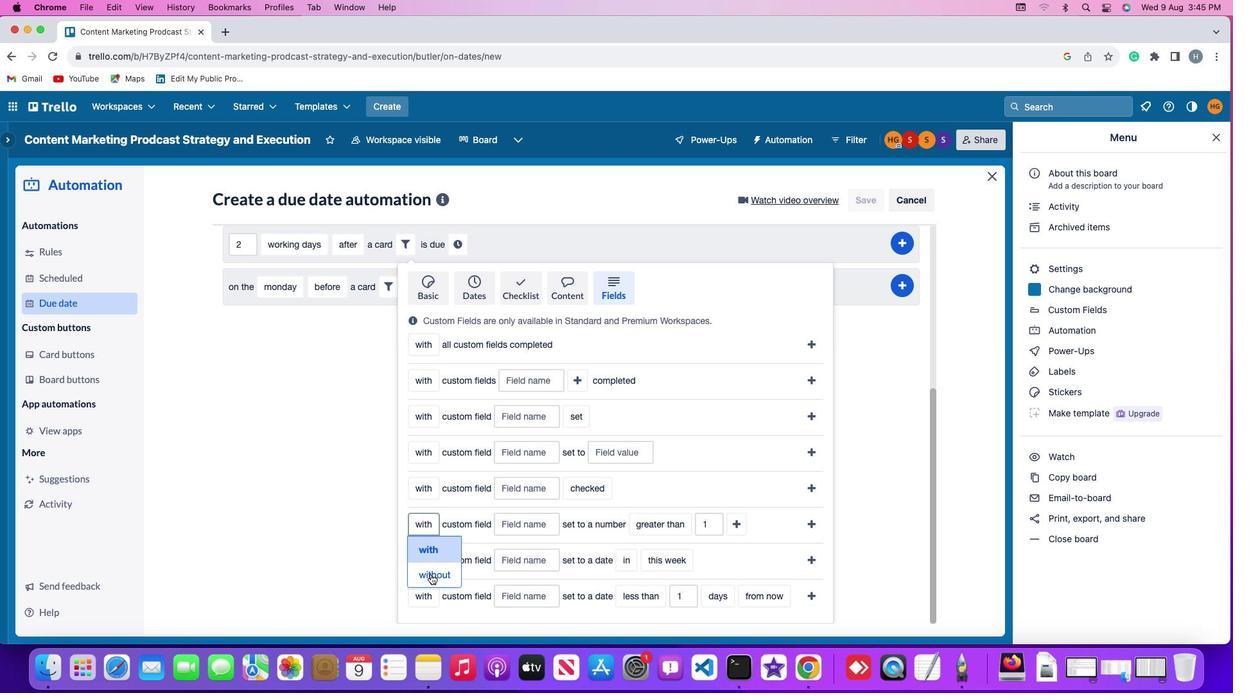 
Action: Mouse moved to (531, 526)
Screenshot: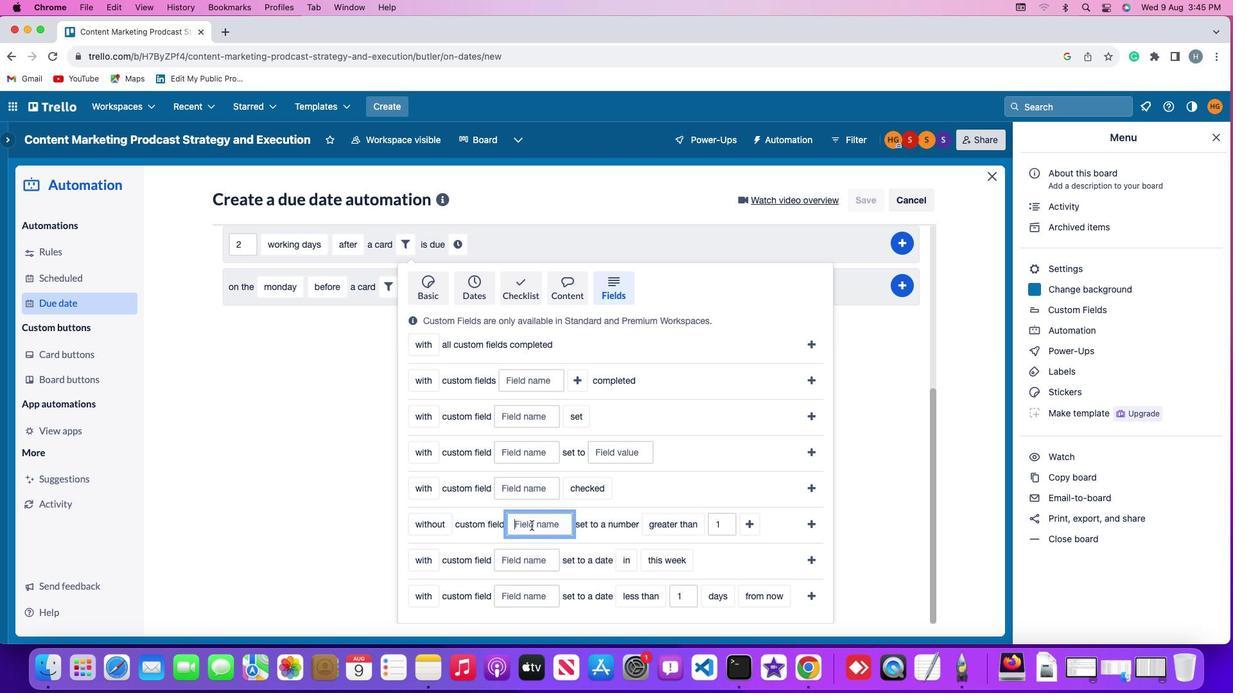 
Action: Mouse pressed left at (531, 526)
Screenshot: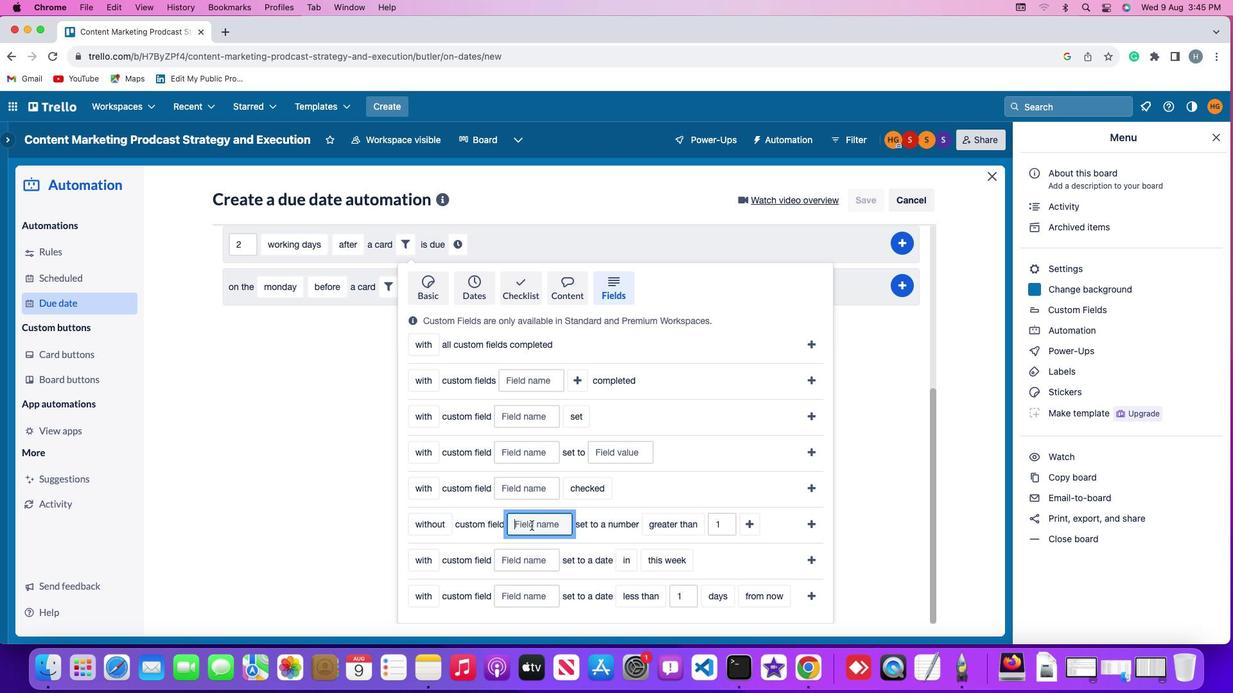
Action: Mouse moved to (531, 525)
Screenshot: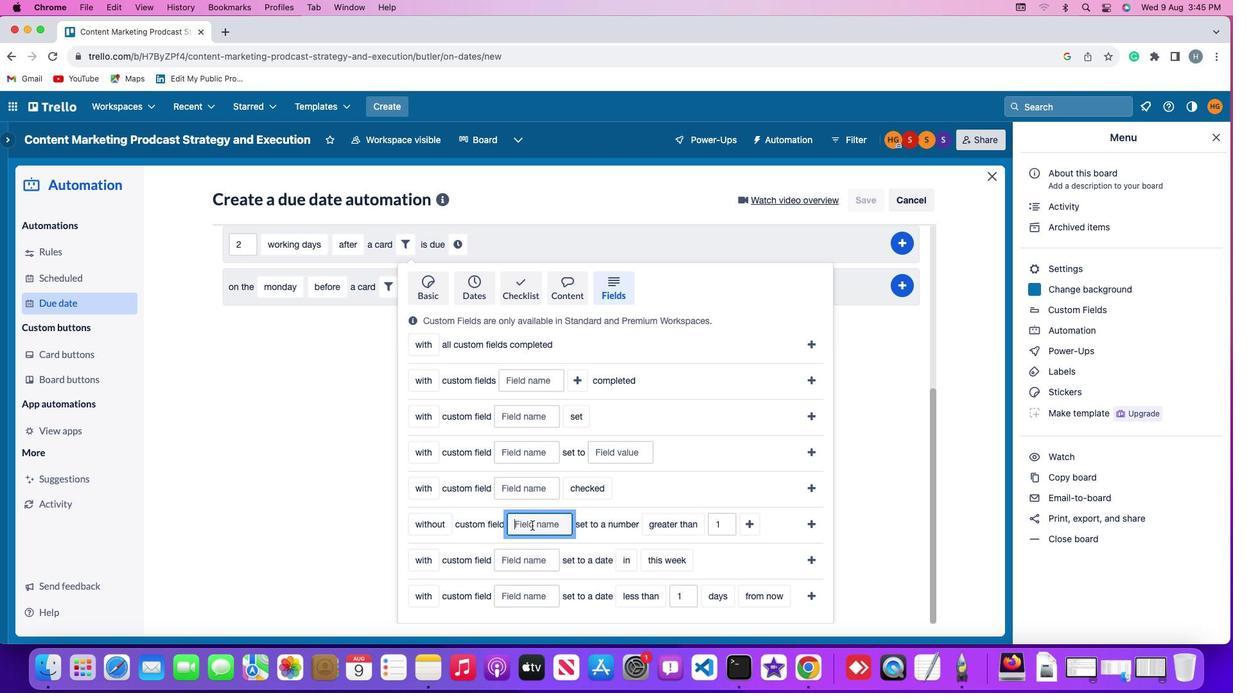 
Action: Key pressed Key.shift'R''e''s''u''m''e'
Screenshot: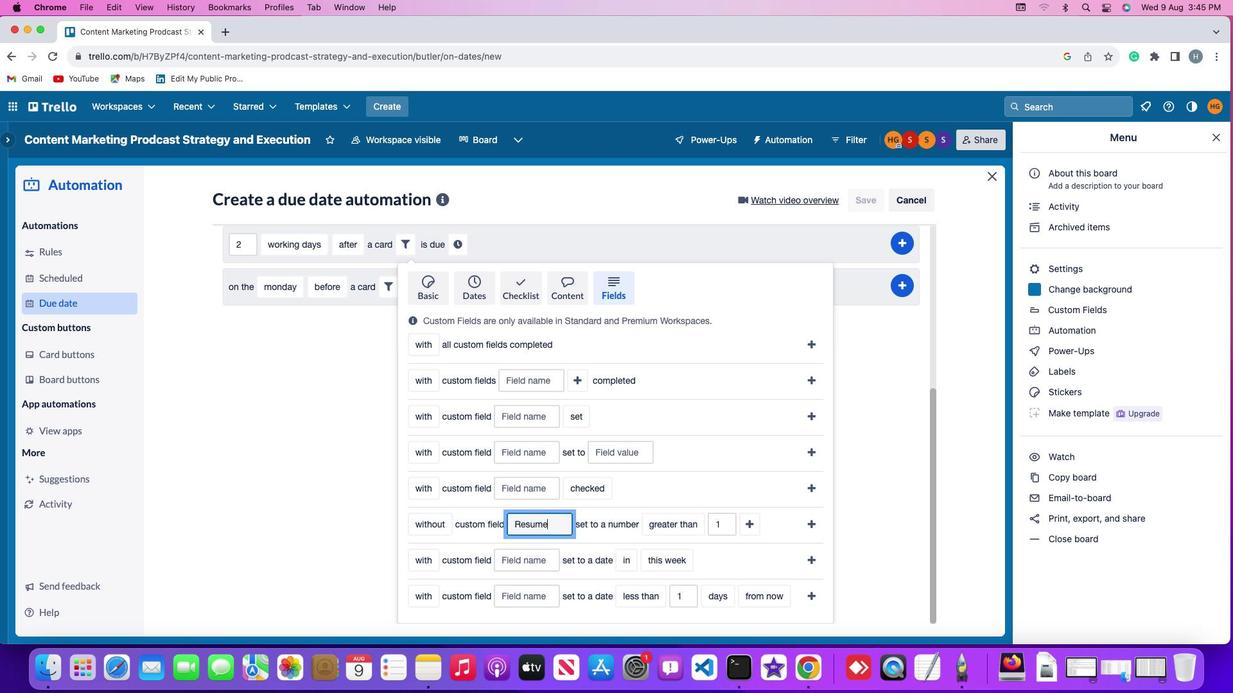 
Action: Mouse moved to (666, 525)
Screenshot: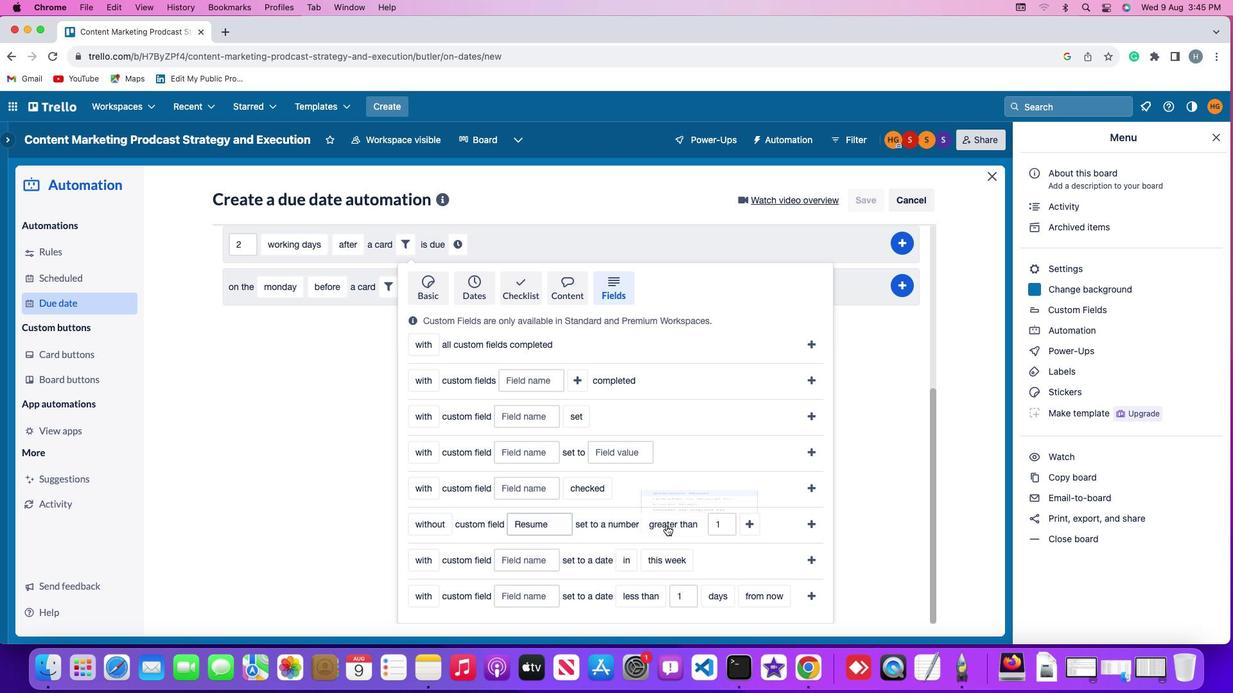
Action: Mouse pressed left at (666, 525)
Screenshot: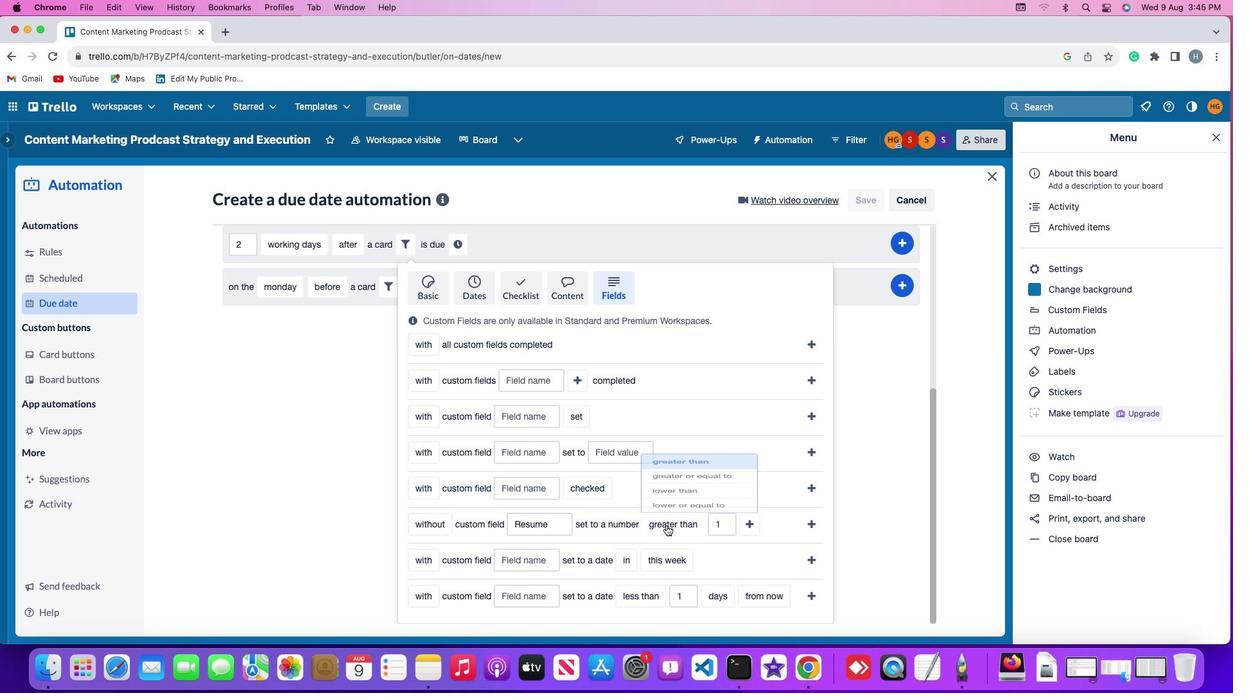 
Action: Mouse moved to (697, 418)
Screenshot: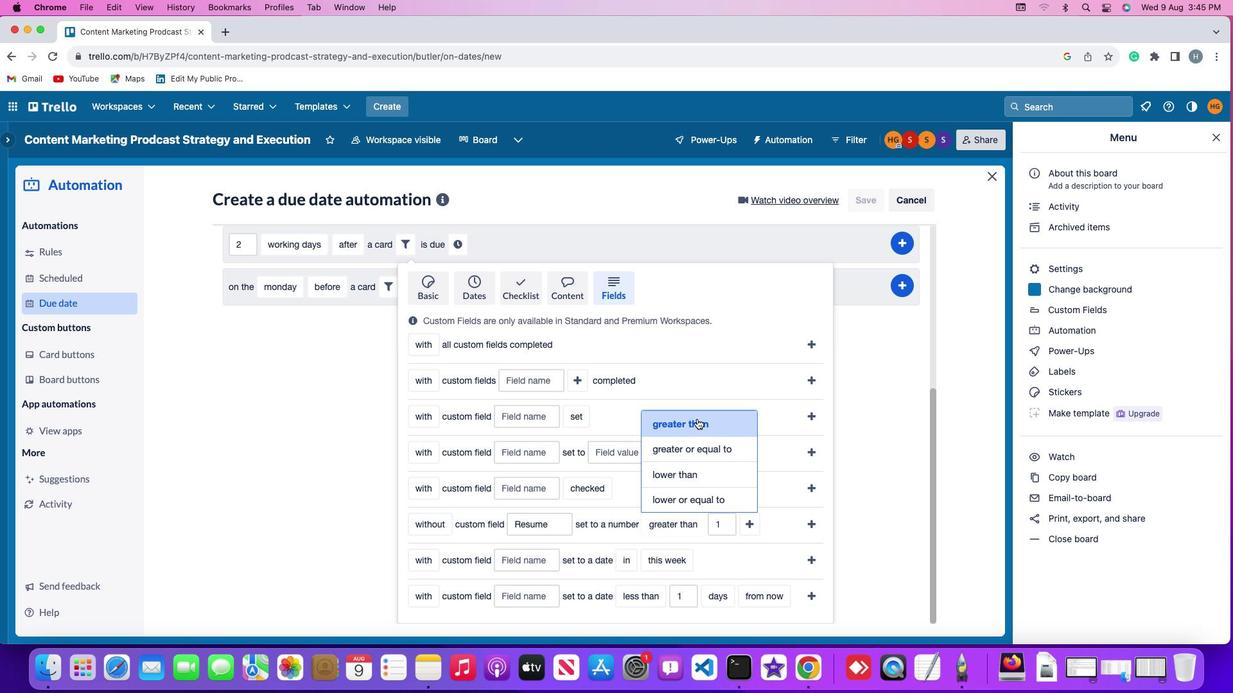 
Action: Mouse pressed left at (697, 418)
Screenshot: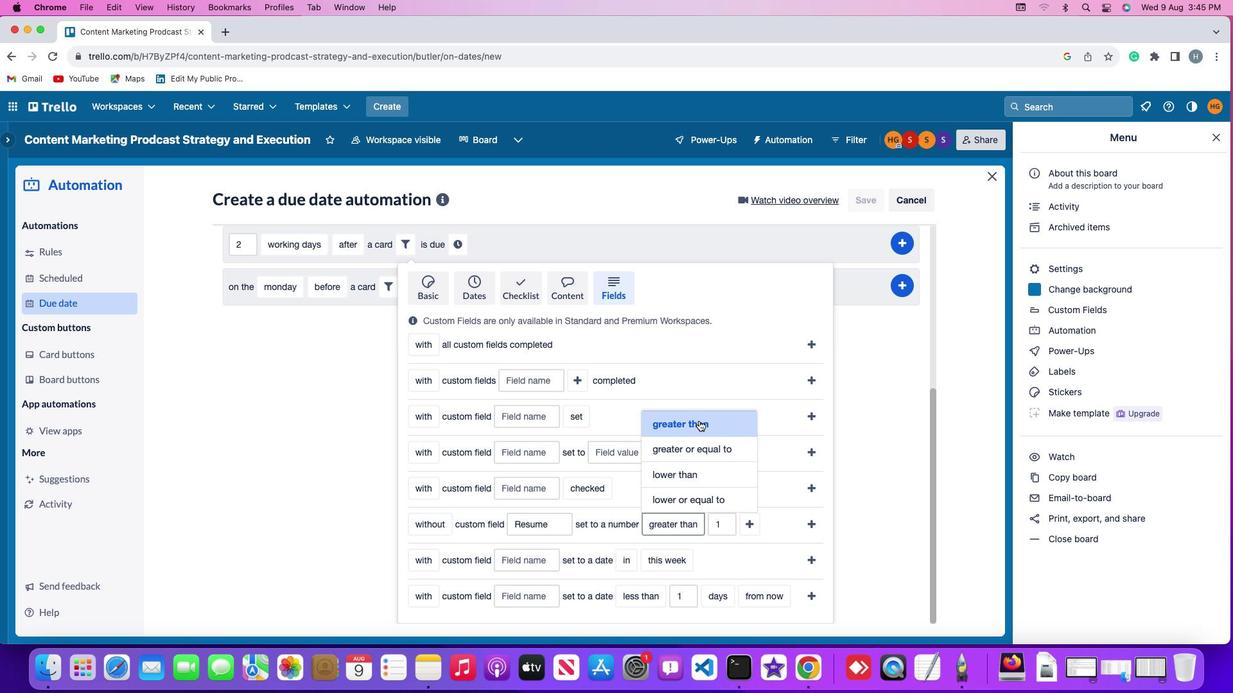 
Action: Mouse moved to (727, 524)
Screenshot: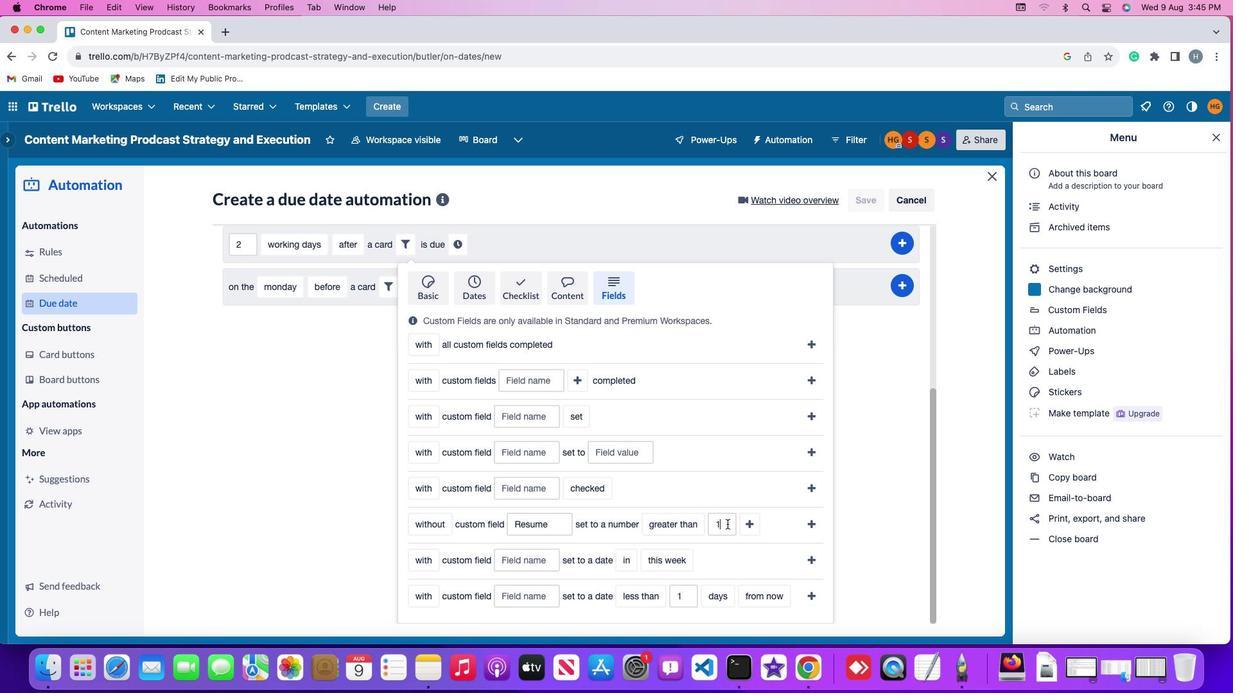 
Action: Mouse pressed left at (727, 524)
Screenshot: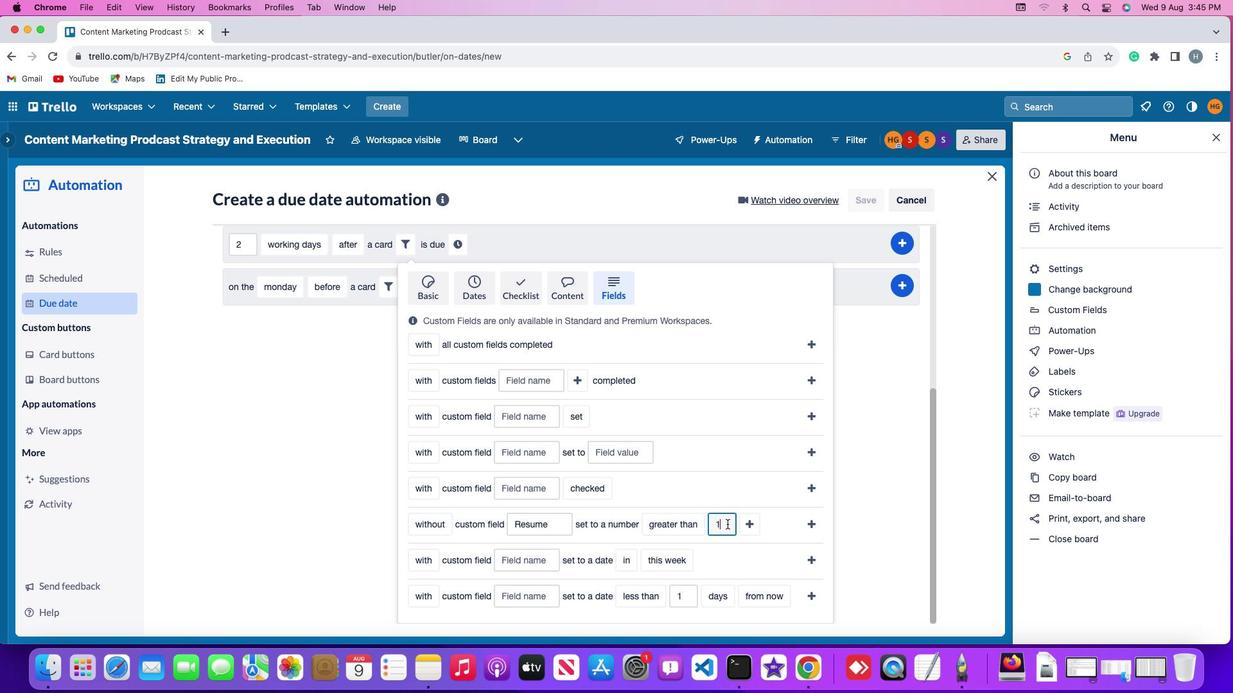 
Action: Key pressed Key.backspace'1'
Screenshot: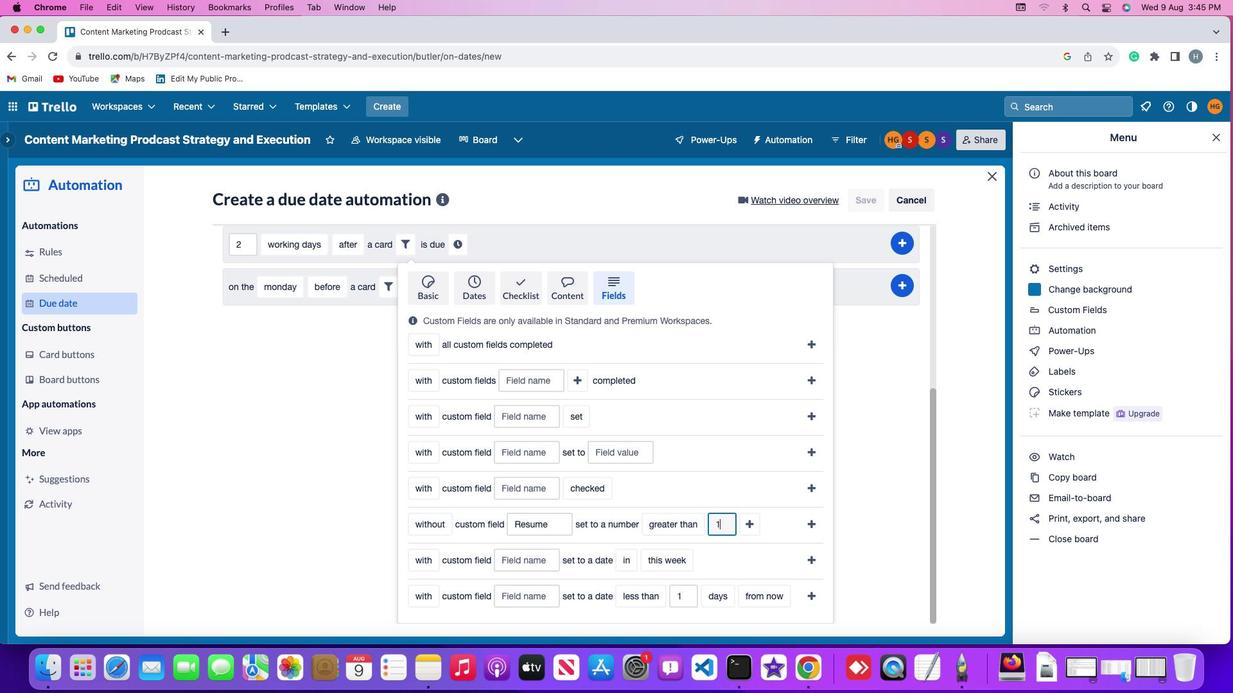 
Action: Mouse moved to (748, 521)
Screenshot: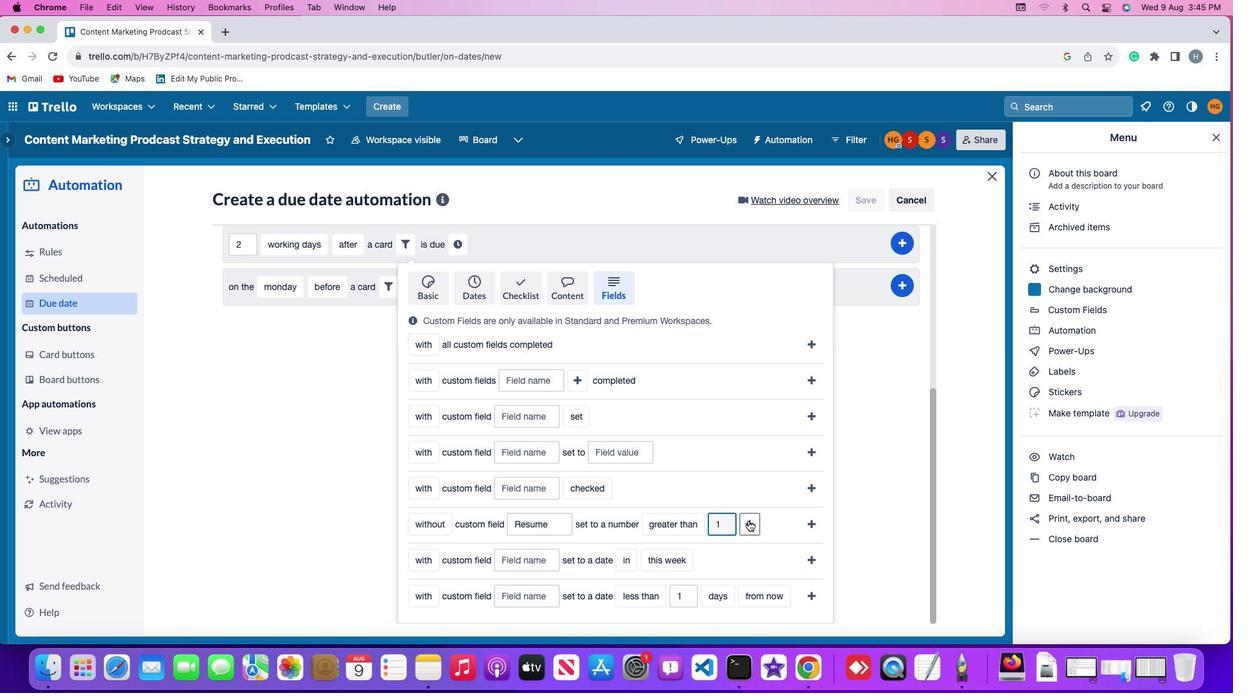 
Action: Mouse pressed left at (748, 521)
Screenshot: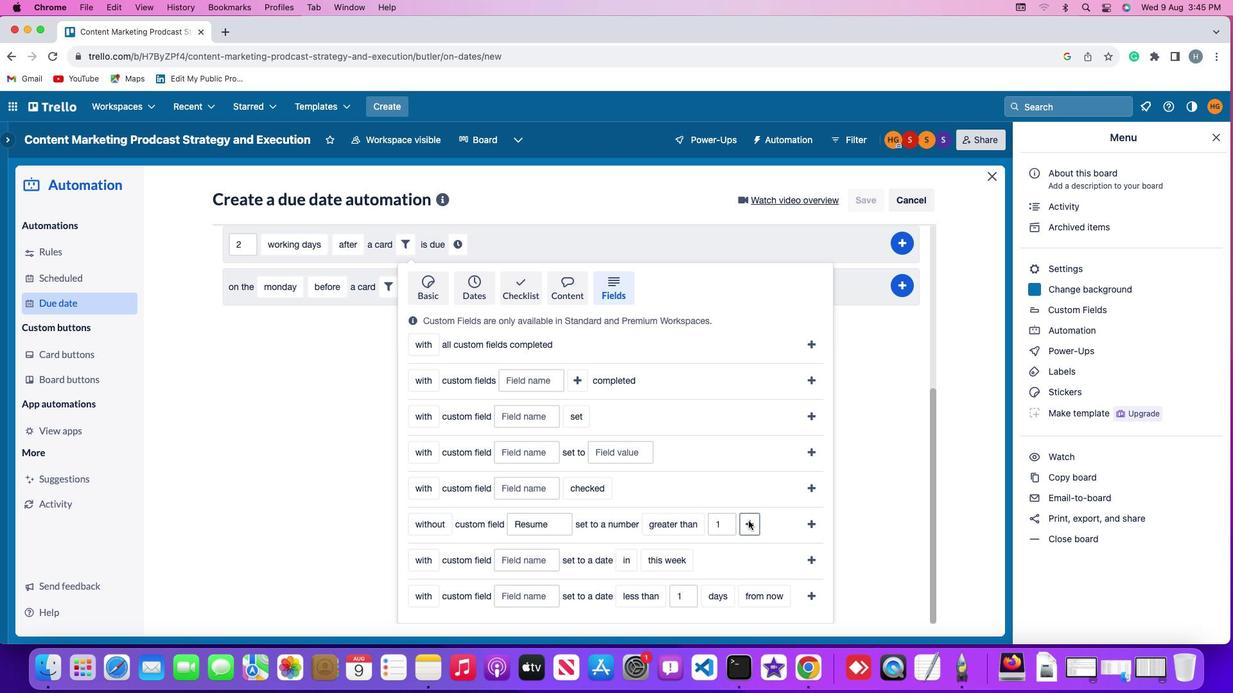 
Action: Mouse moved to (792, 526)
Screenshot: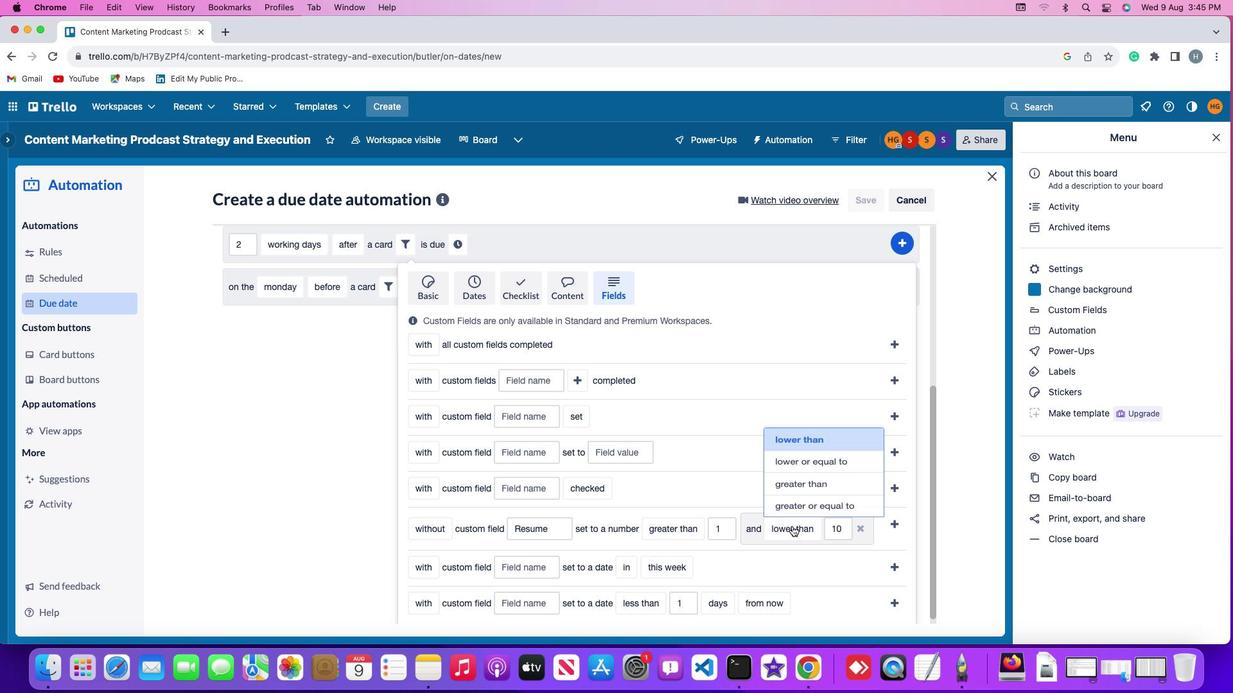 
Action: Mouse pressed left at (792, 526)
Screenshot: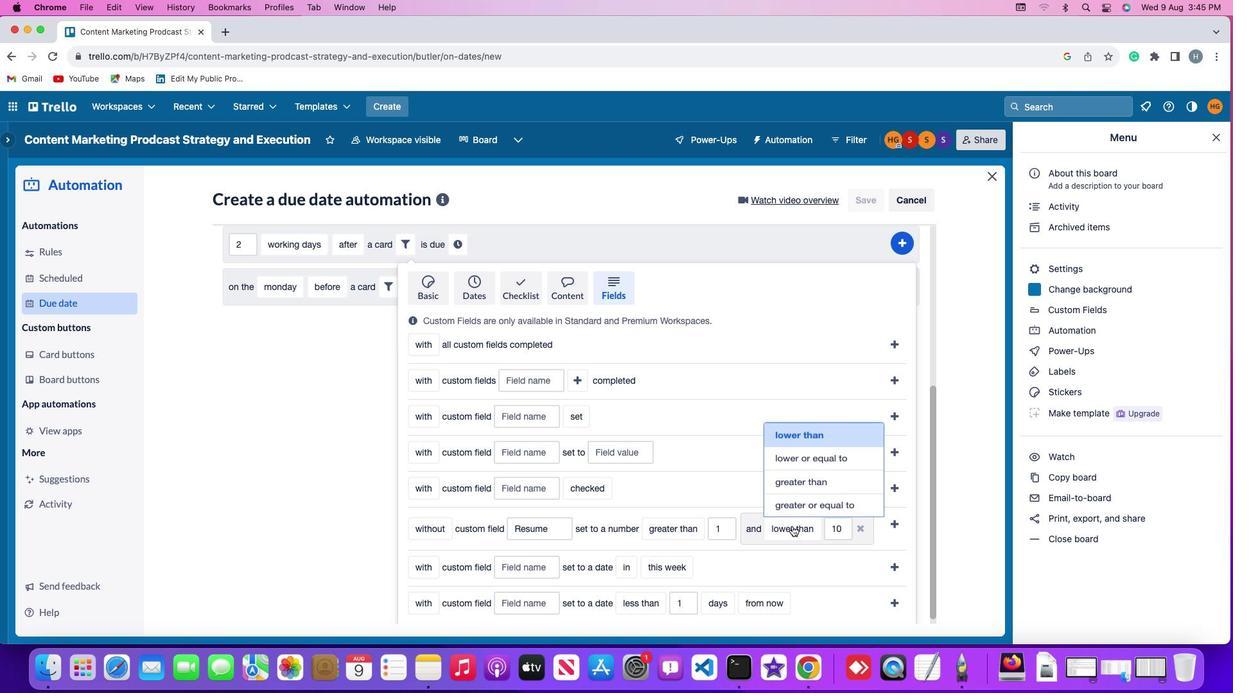 
Action: Mouse moved to (810, 477)
Screenshot: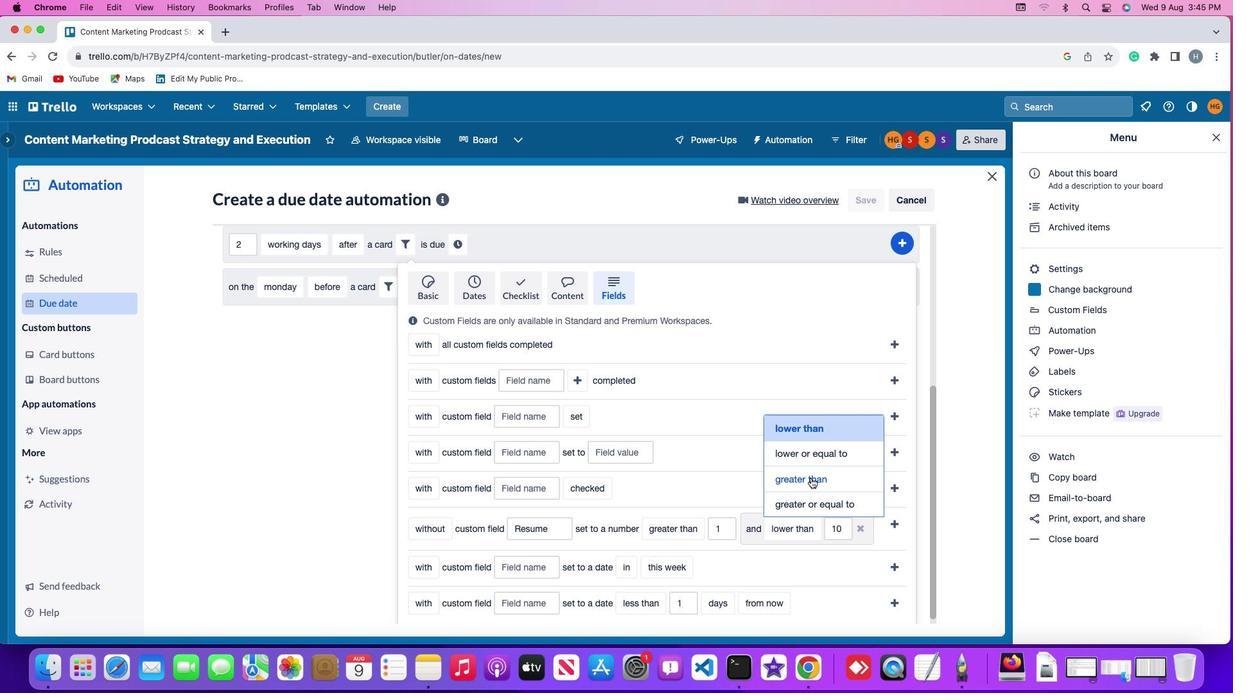 
Action: Mouse pressed left at (810, 477)
Screenshot: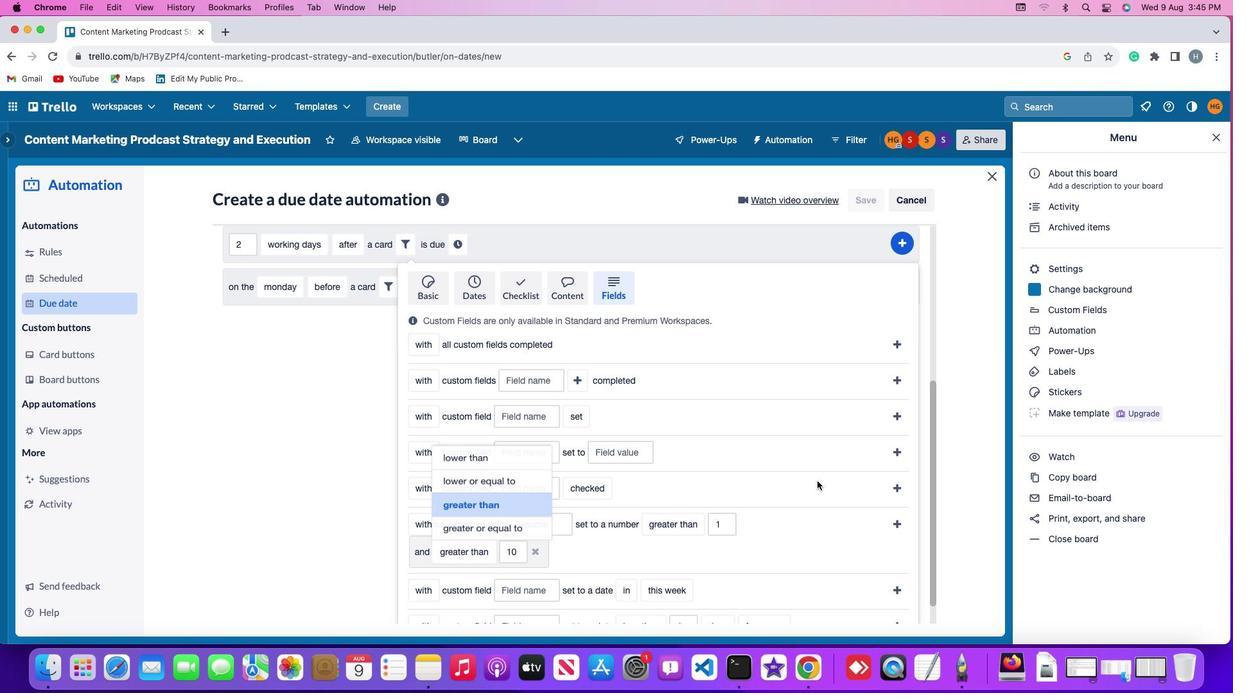 
Action: Mouse moved to (522, 551)
Screenshot: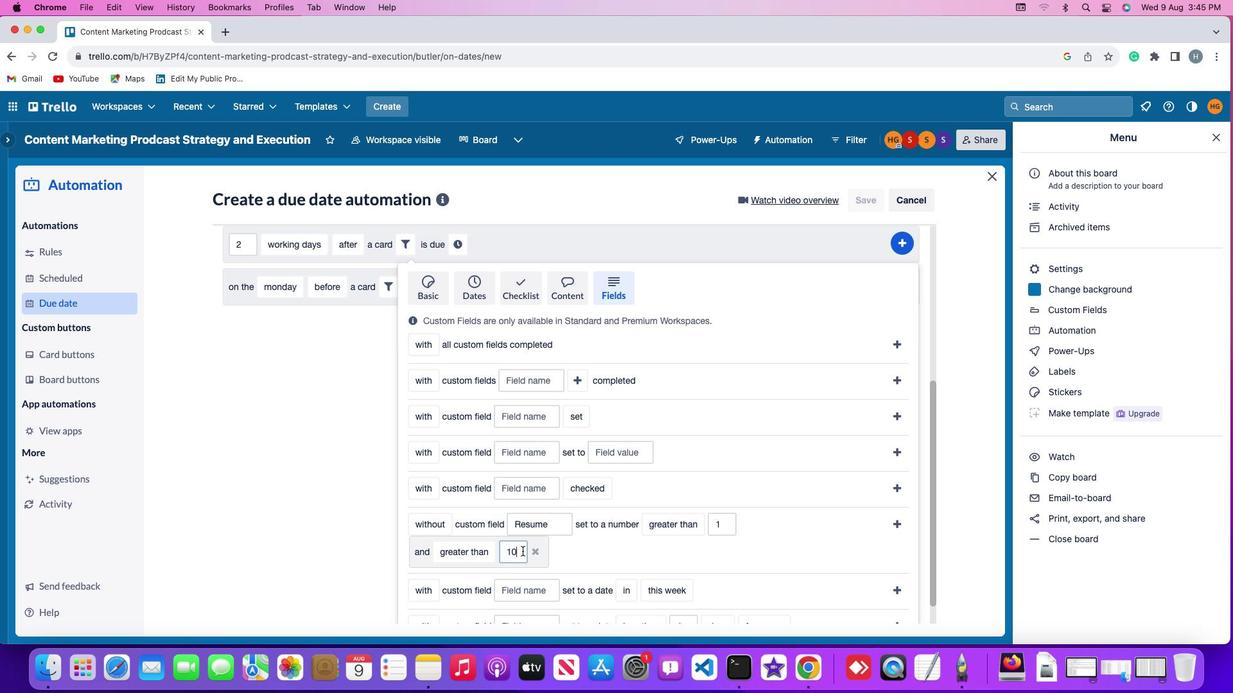 
Action: Mouse pressed left at (522, 551)
Screenshot: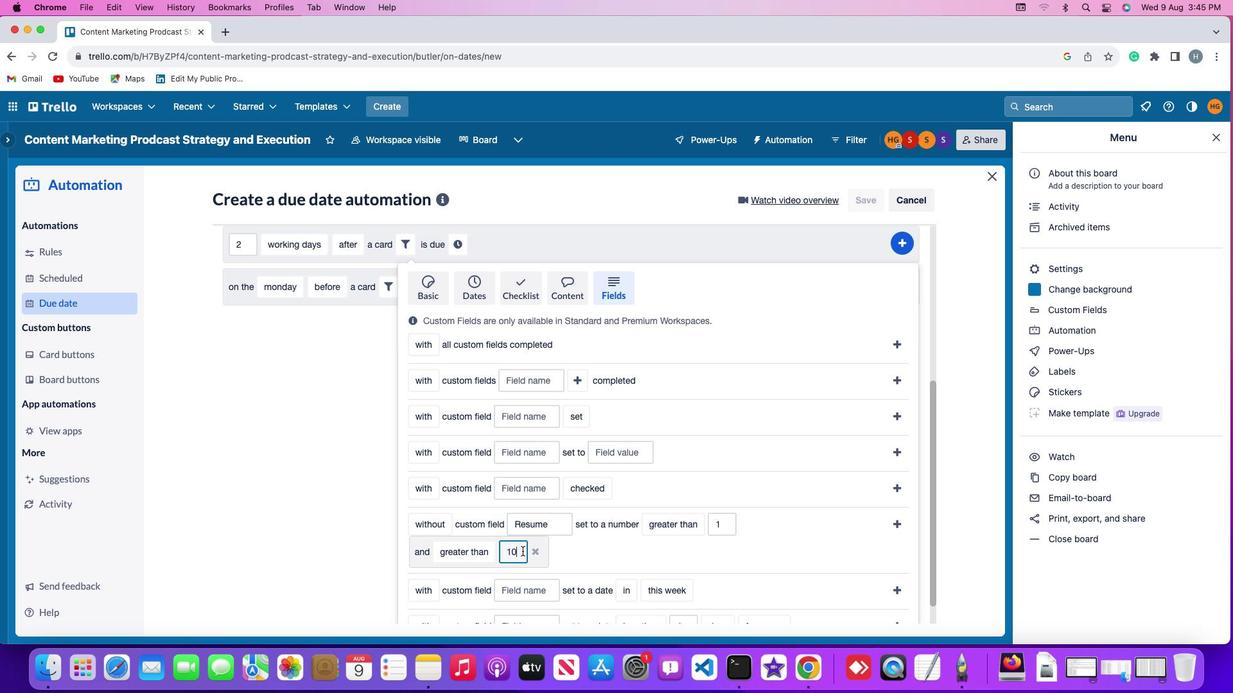 
Action: Key pressed Key.backspaceKey.backspace'1''0'
Screenshot: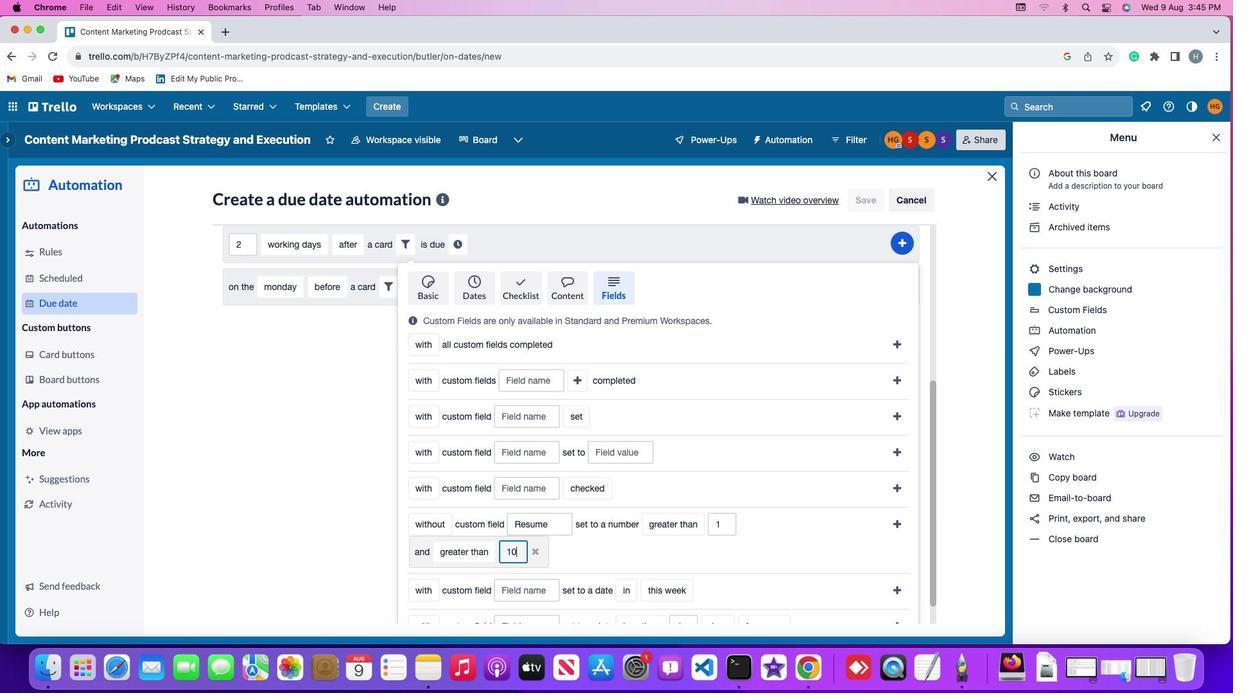 
Action: Mouse moved to (897, 523)
Screenshot: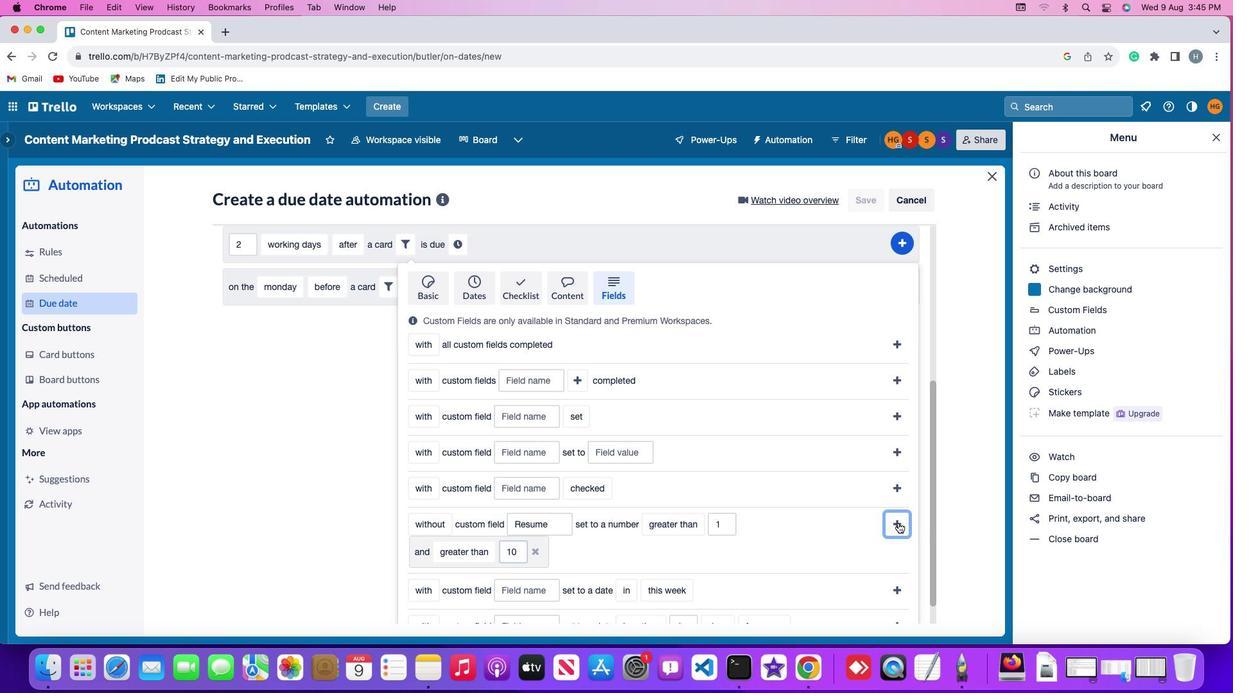 
Action: Mouse pressed left at (897, 523)
Screenshot: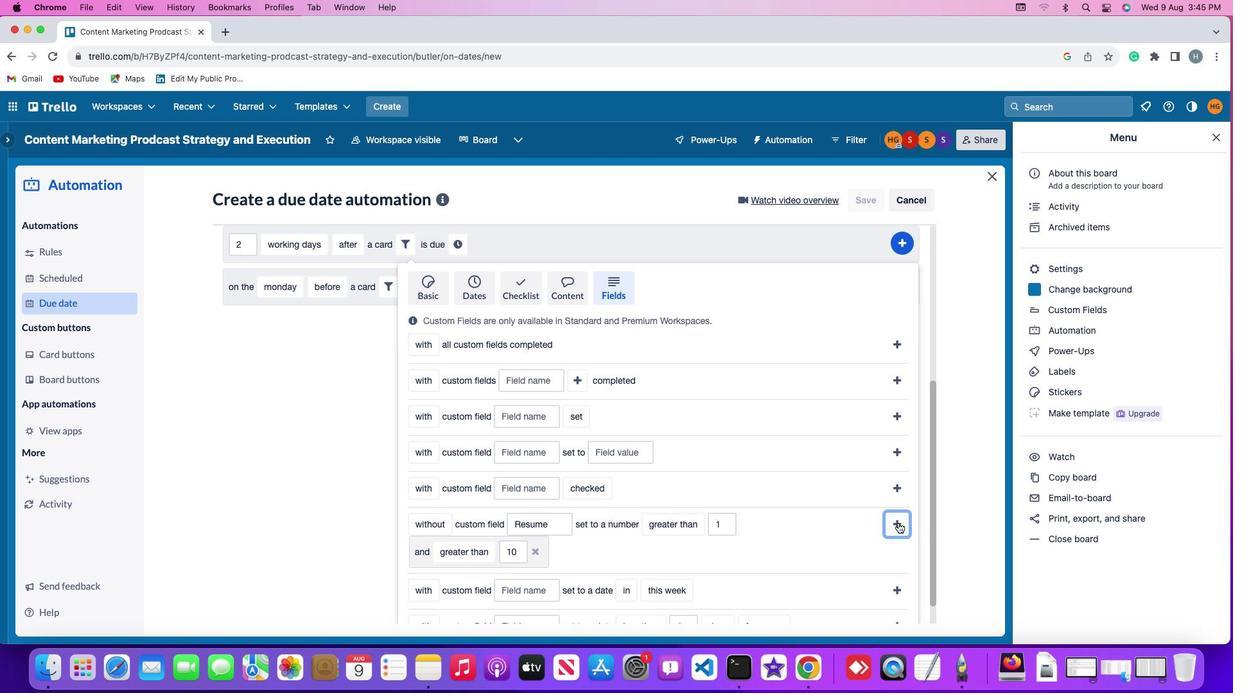 
Action: Mouse moved to (814, 518)
Screenshot: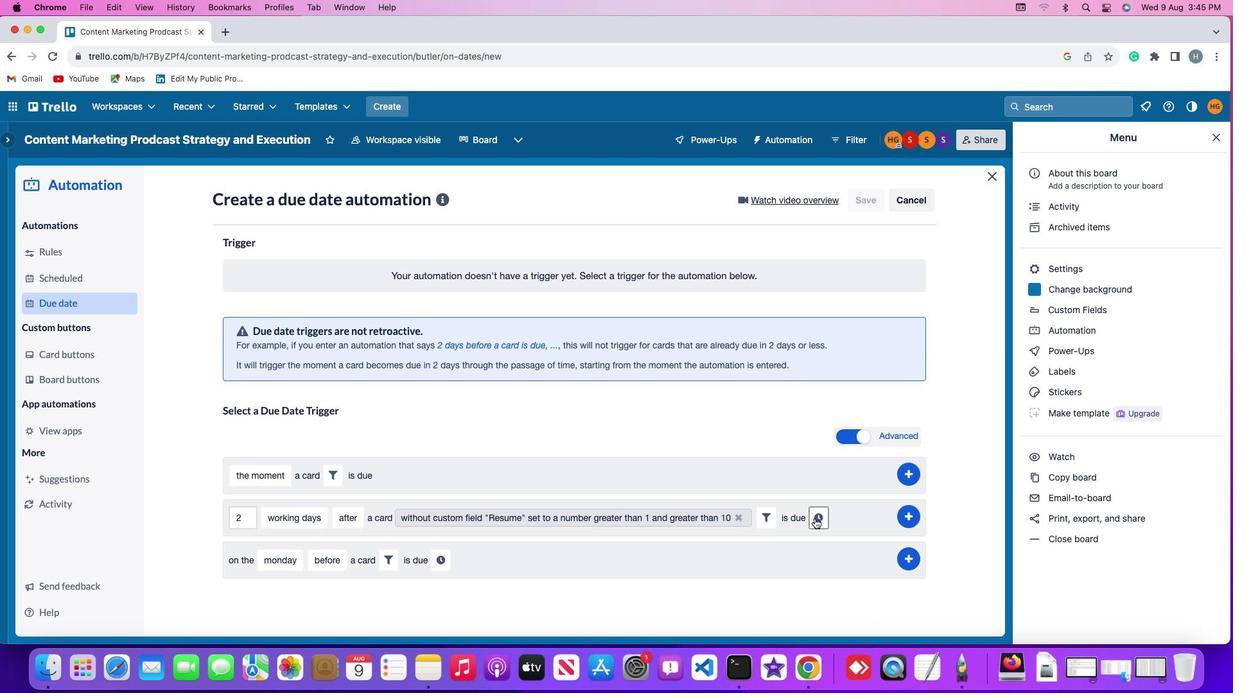 
Action: Mouse pressed left at (814, 518)
Screenshot: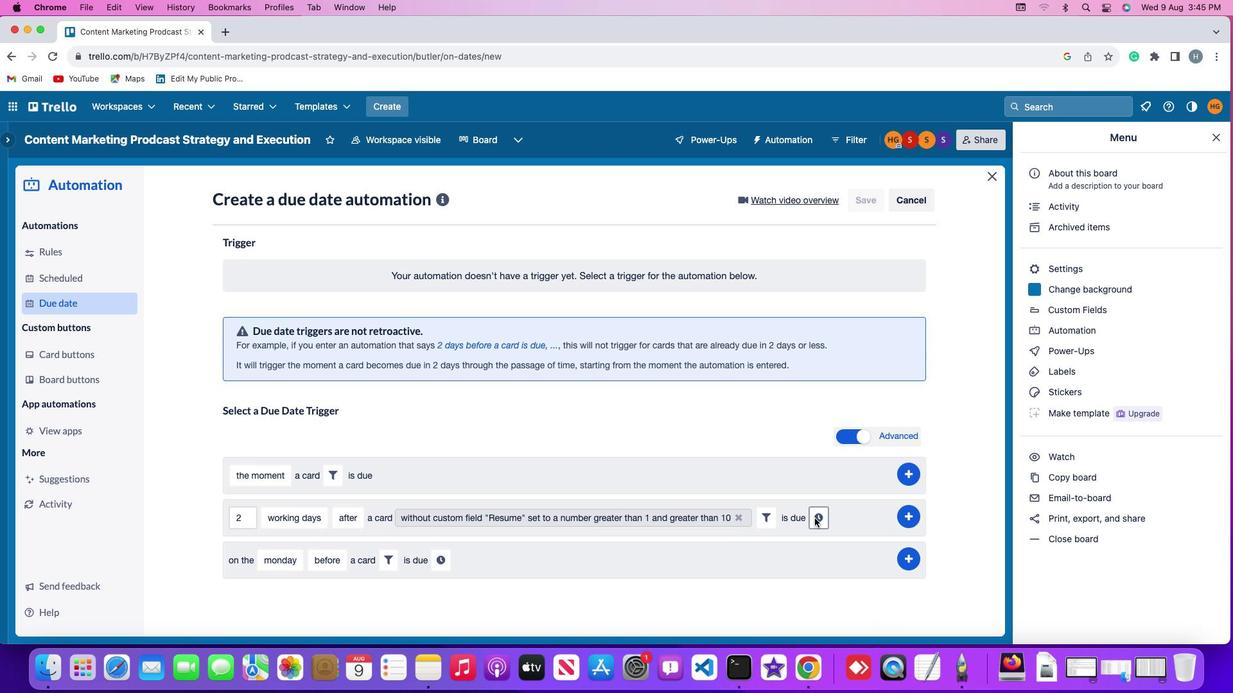 
Action: Mouse moved to (266, 551)
Screenshot: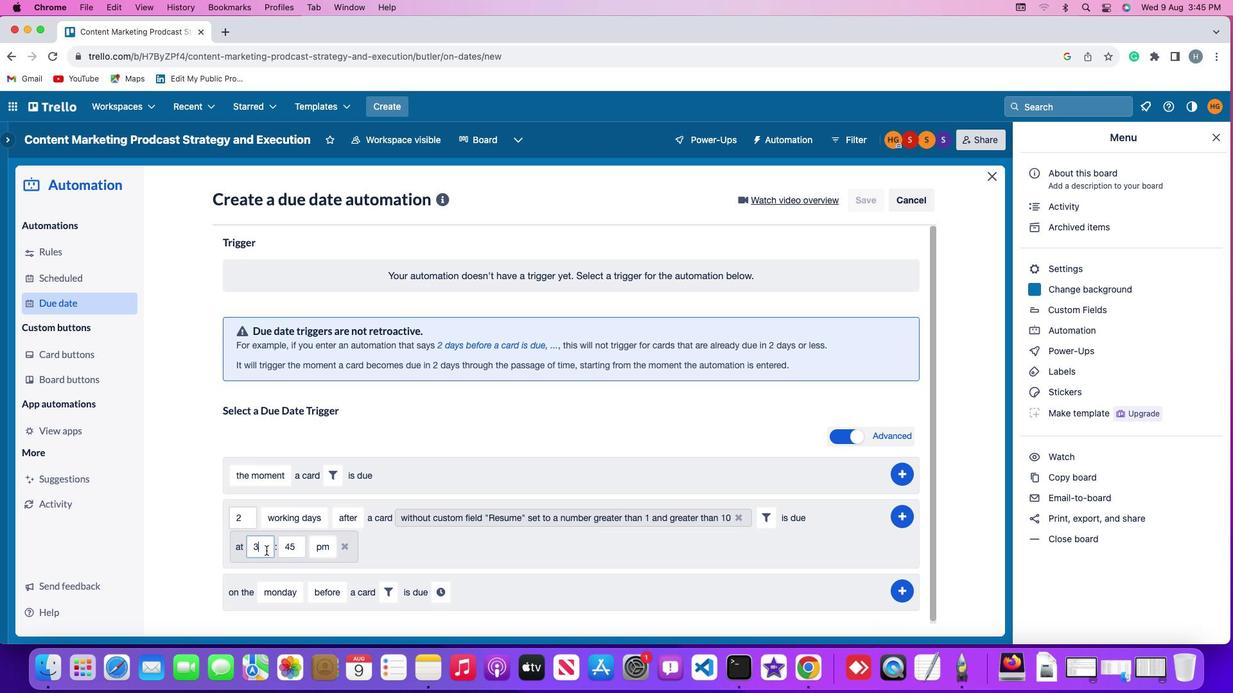 
Action: Mouse pressed left at (266, 551)
Screenshot: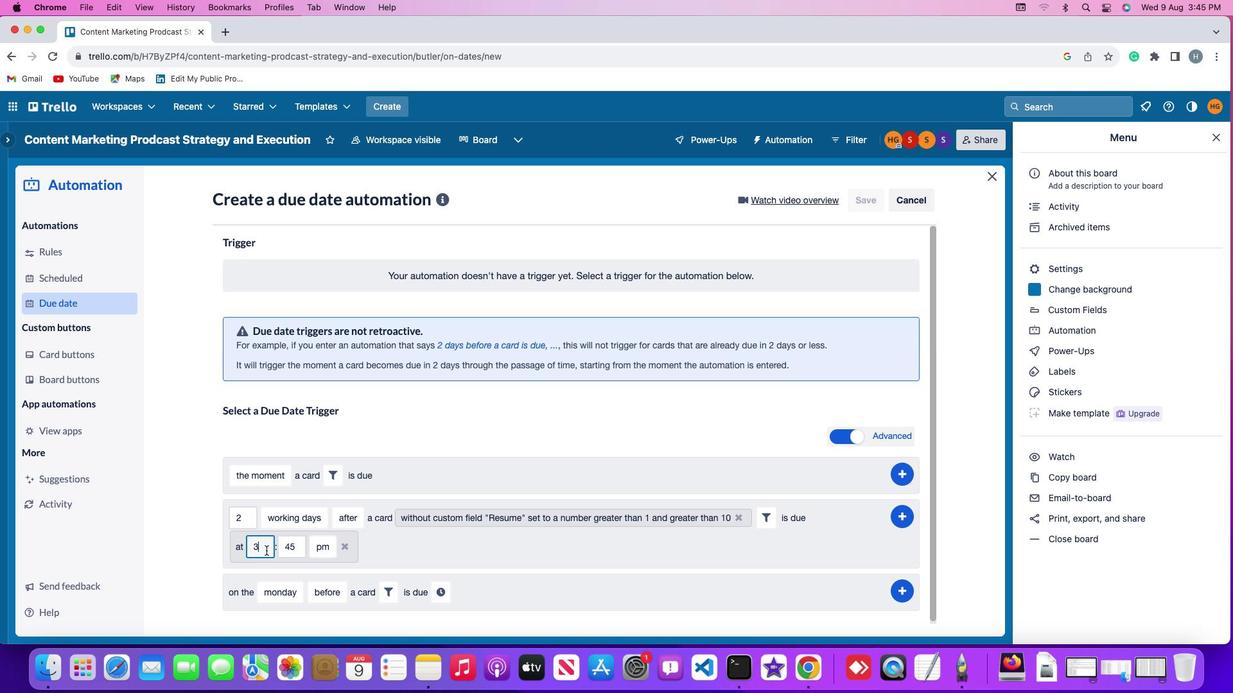 
Action: Key pressed Key.backspace'1''1'
Screenshot: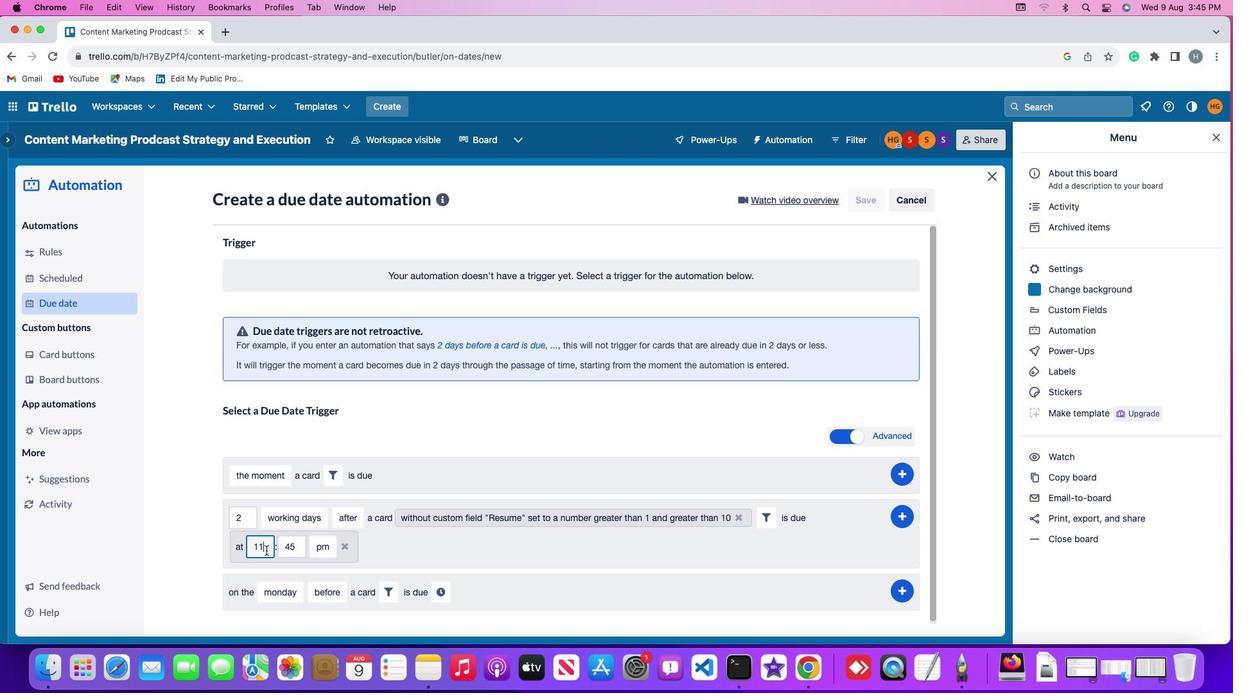 
Action: Mouse moved to (295, 546)
Screenshot: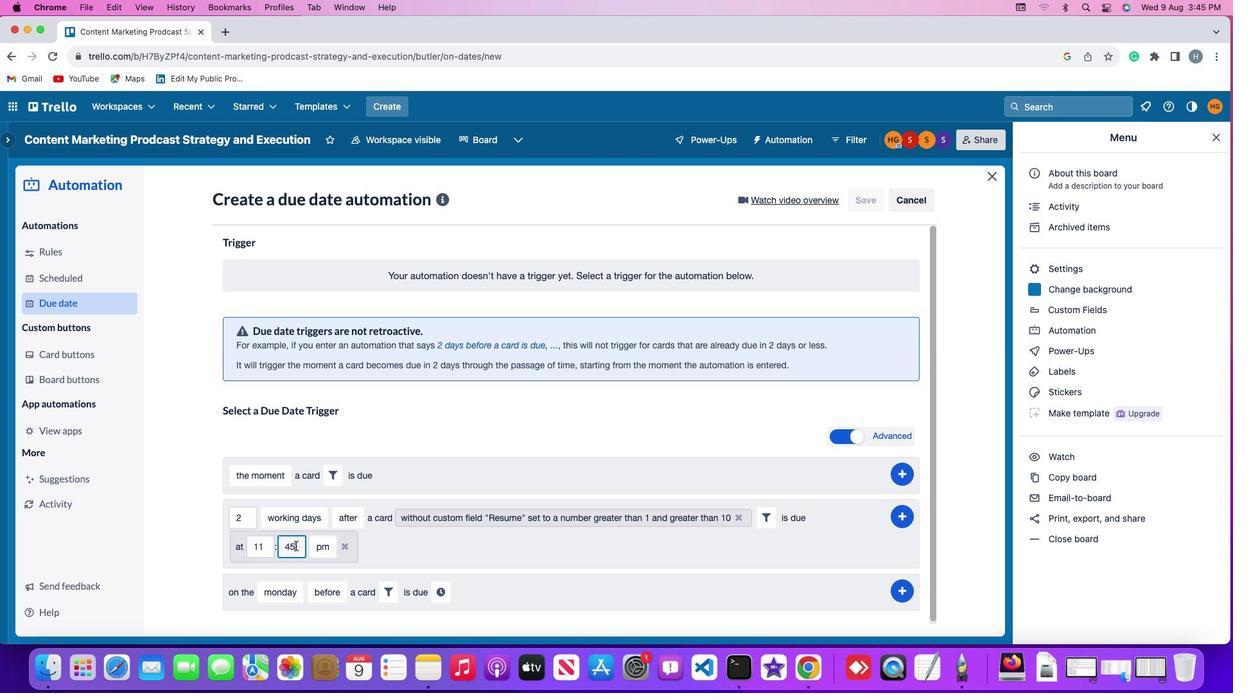 
Action: Mouse pressed left at (295, 546)
Screenshot: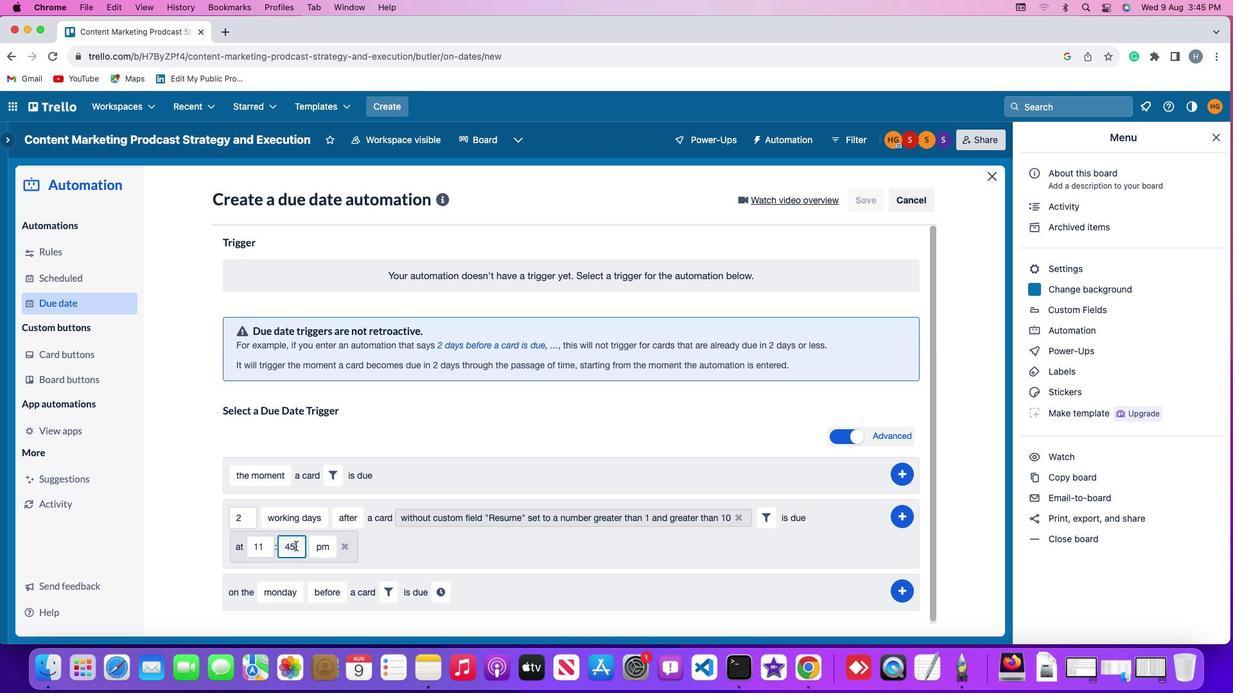 
Action: Key pressed Key.backspaceKey.backspaceKey.backspace'0''0'
Screenshot: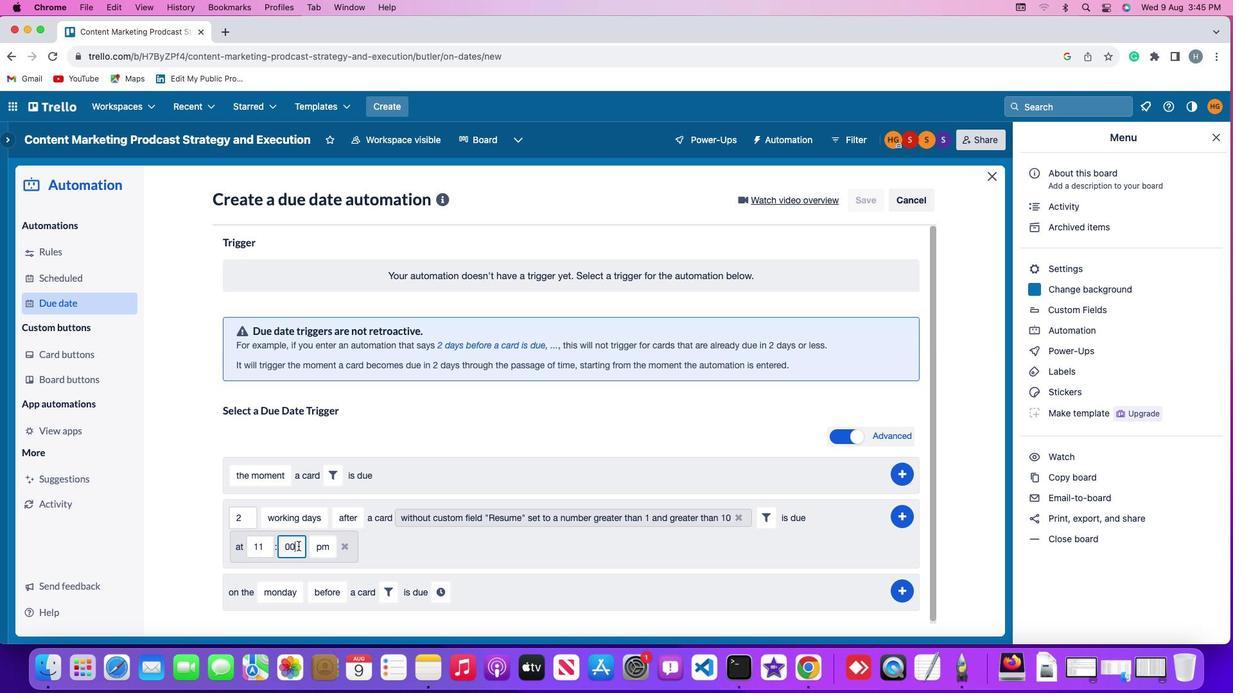 
Action: Mouse moved to (321, 546)
Screenshot: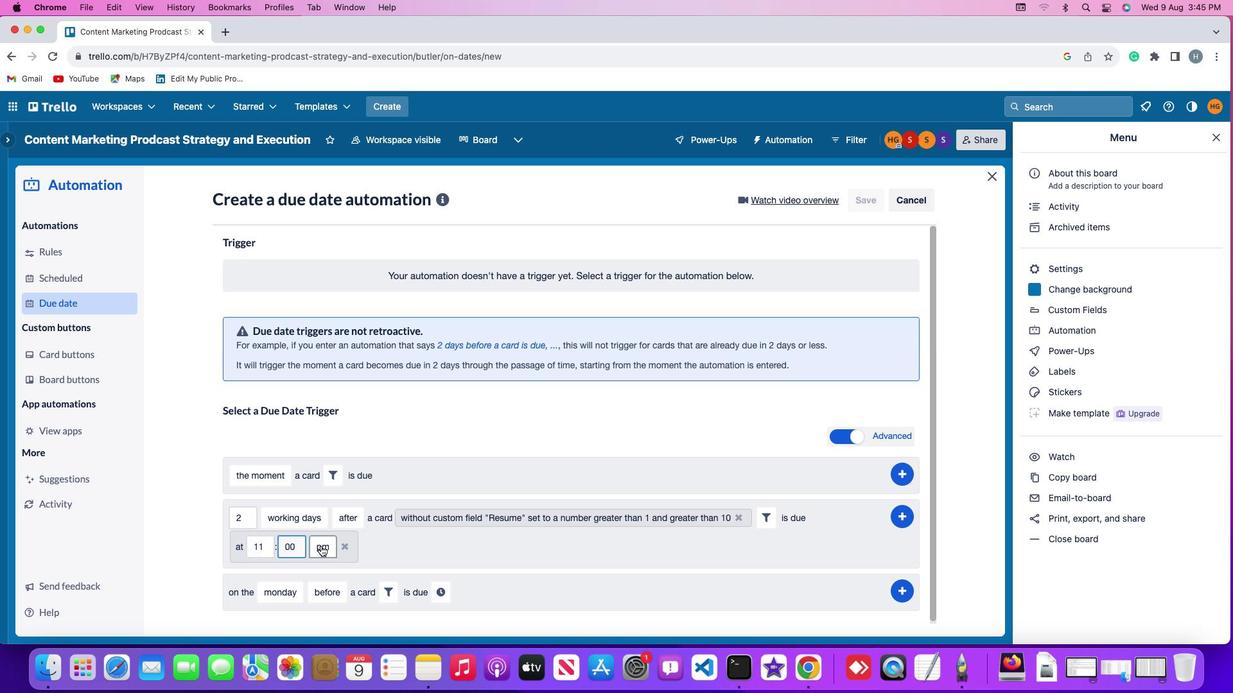 
Action: Mouse pressed left at (321, 546)
Screenshot: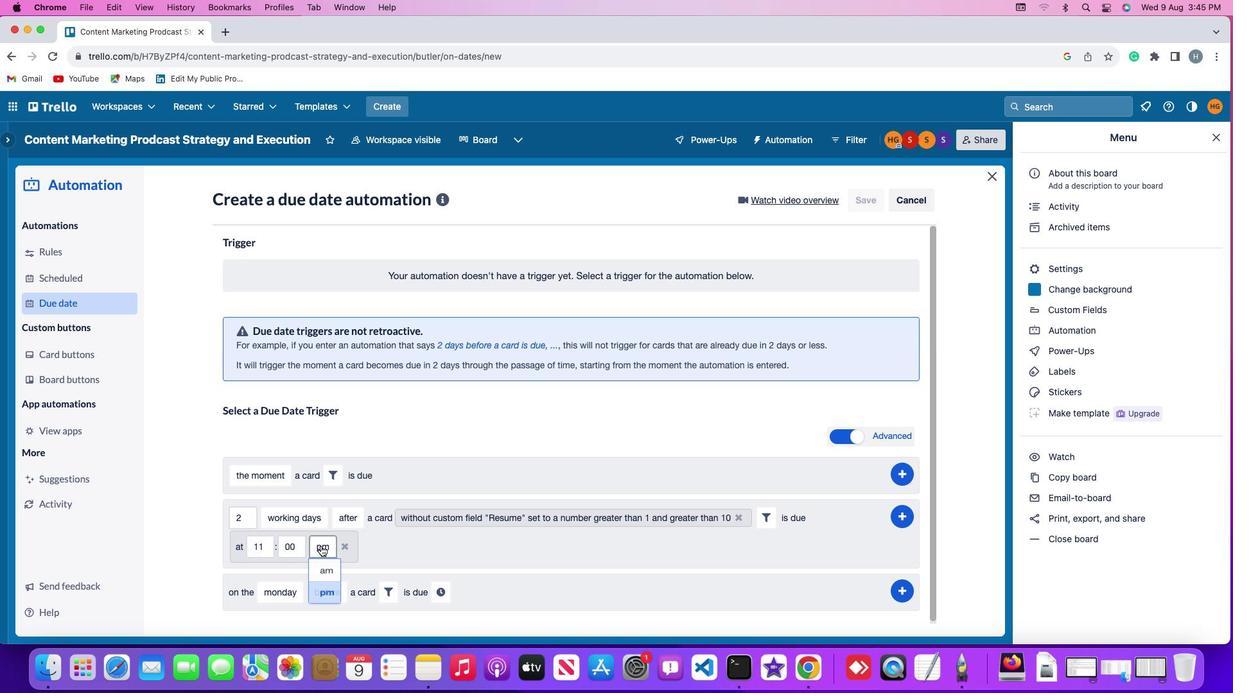 
Action: Mouse moved to (326, 574)
Screenshot: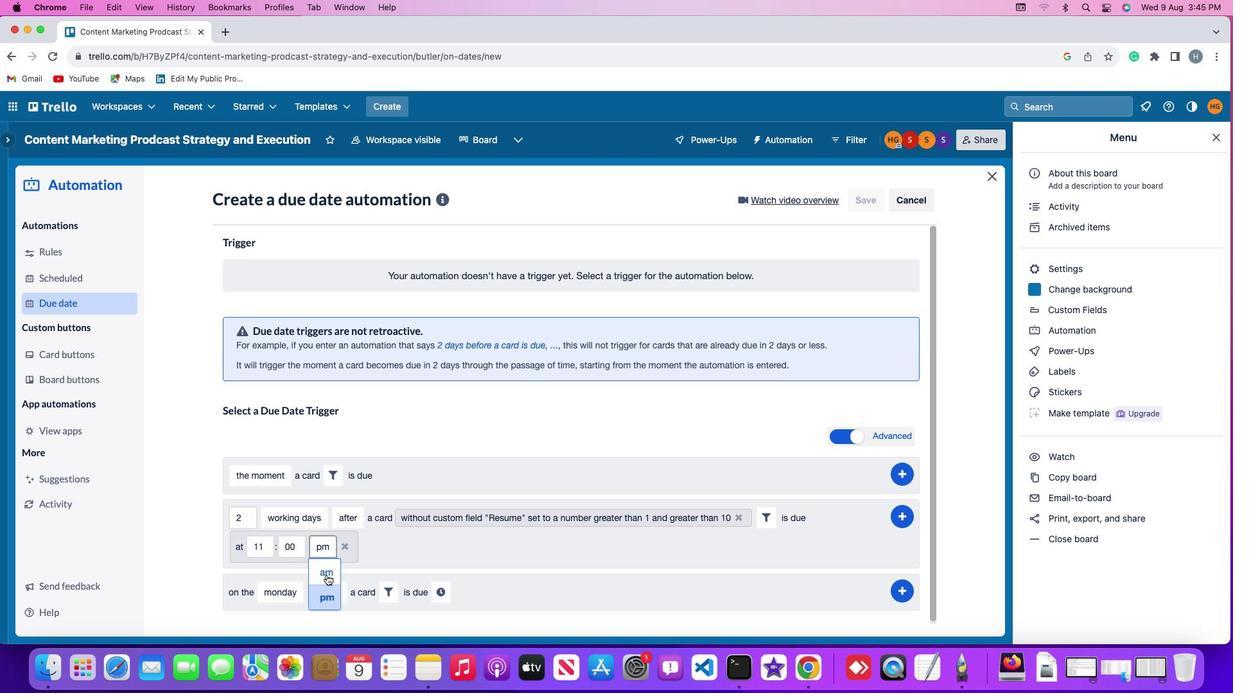 
Action: Mouse pressed left at (326, 574)
Screenshot: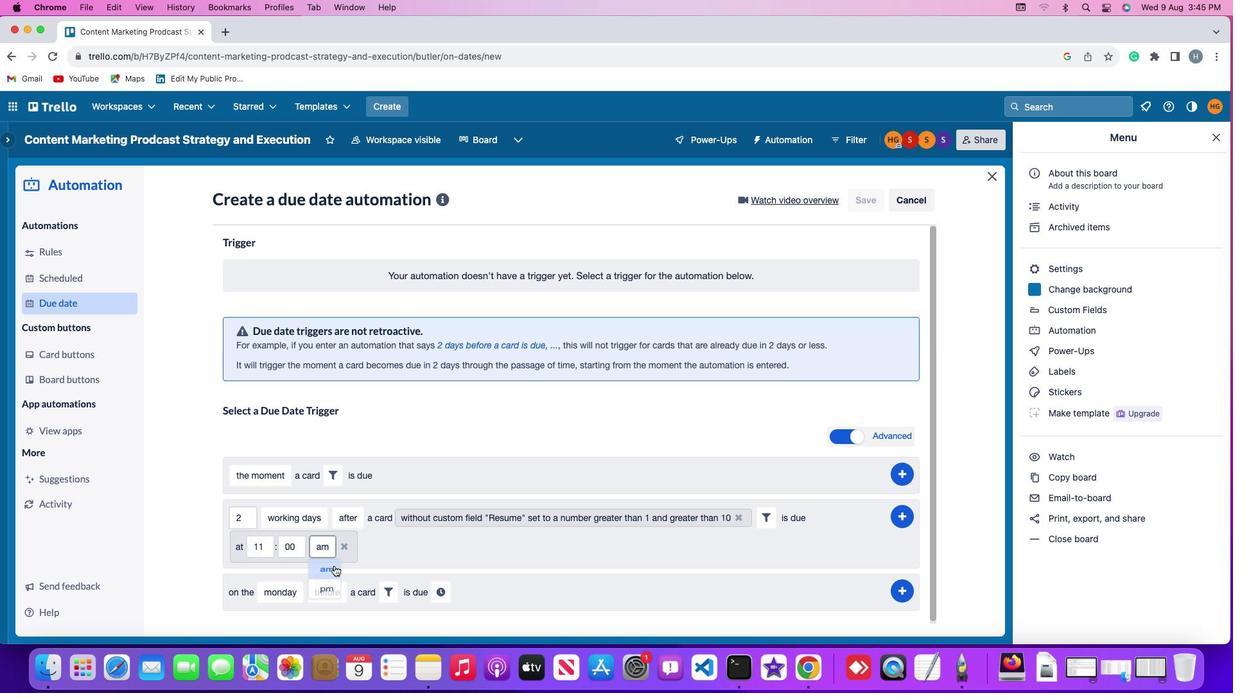 
Action: Mouse moved to (900, 517)
Screenshot: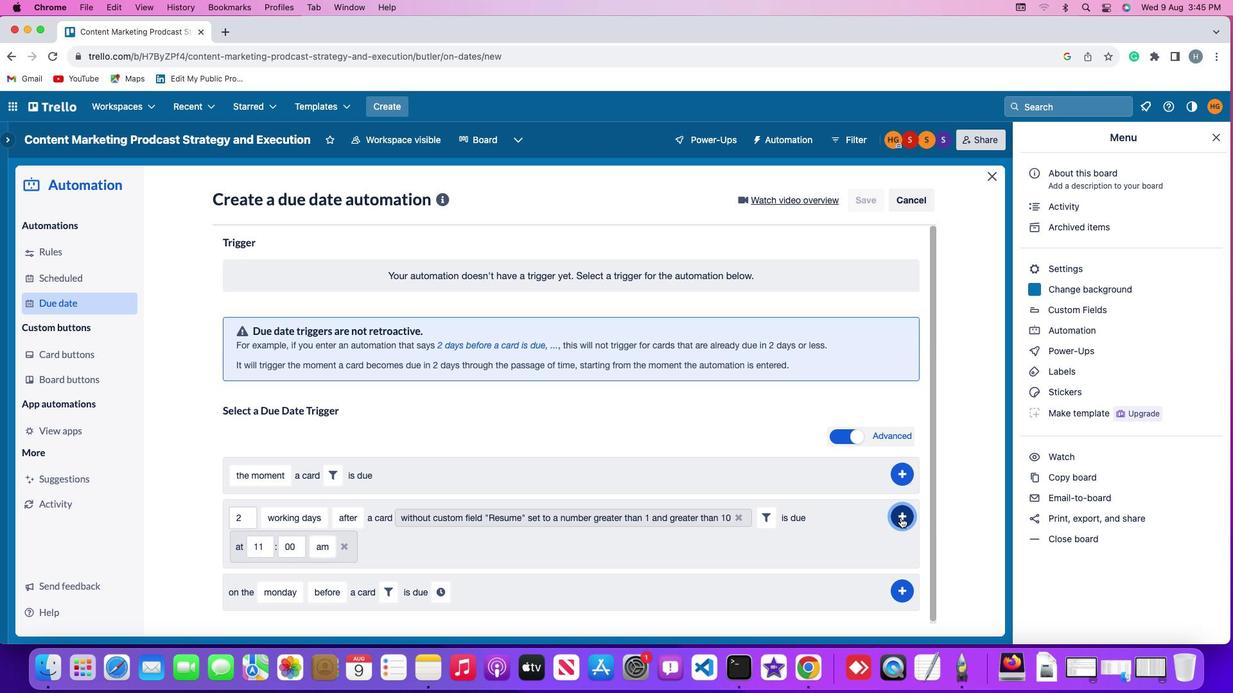 
Action: Mouse pressed left at (900, 517)
Screenshot: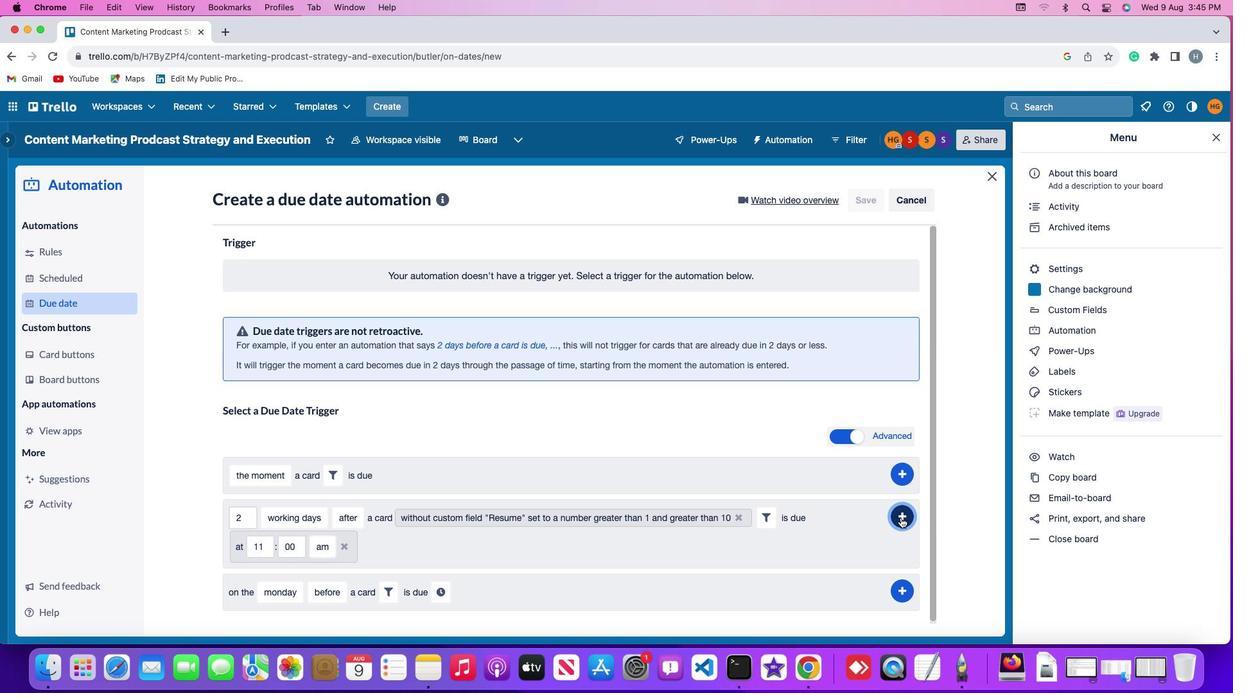 
Action: Mouse moved to (878, 410)
Screenshot: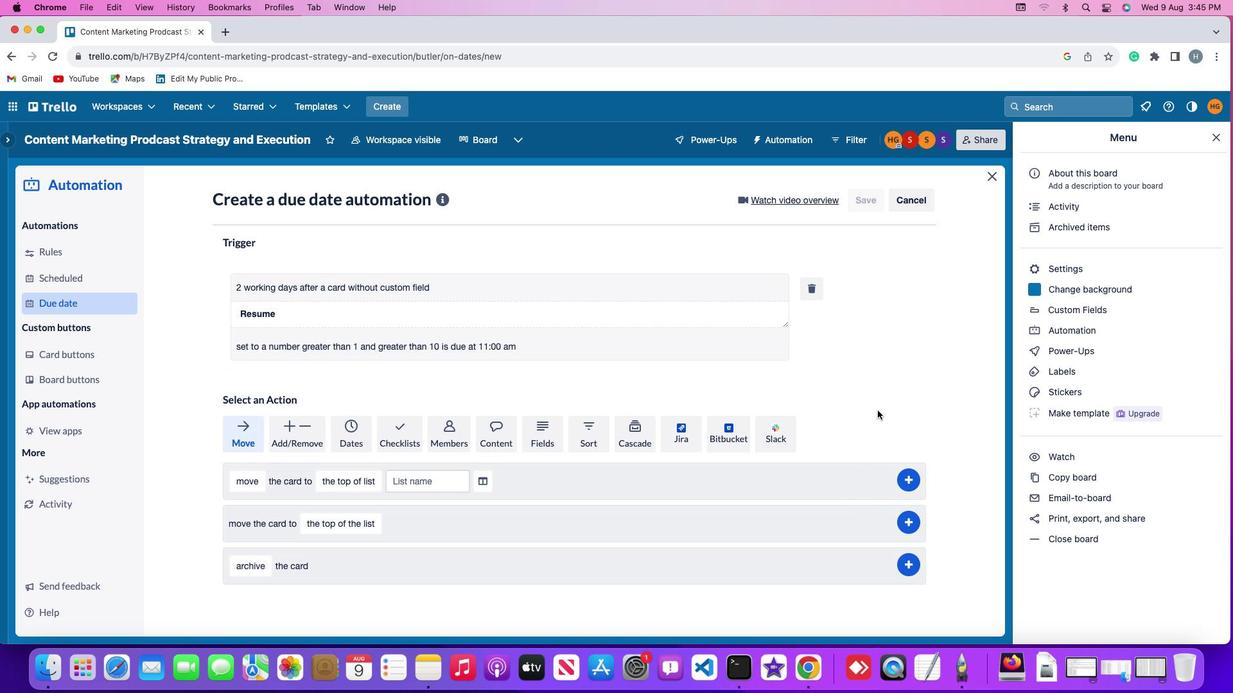 
